 Task: Look for space in Bata, Equatorial Guinea from 5th June, 2023 to 16th June, 2023 for 2 adults in price range Rs.7000 to Rs.15000. Place can be entire place with 1  bedroom having 1 bed and 1 bathroom. Property type can be house, flat, guest house, hotel. Amenities needed are: washing machine. Booking option can be shelf check-in. Required host language is English.
Action: Mouse moved to (427, 49)
Screenshot: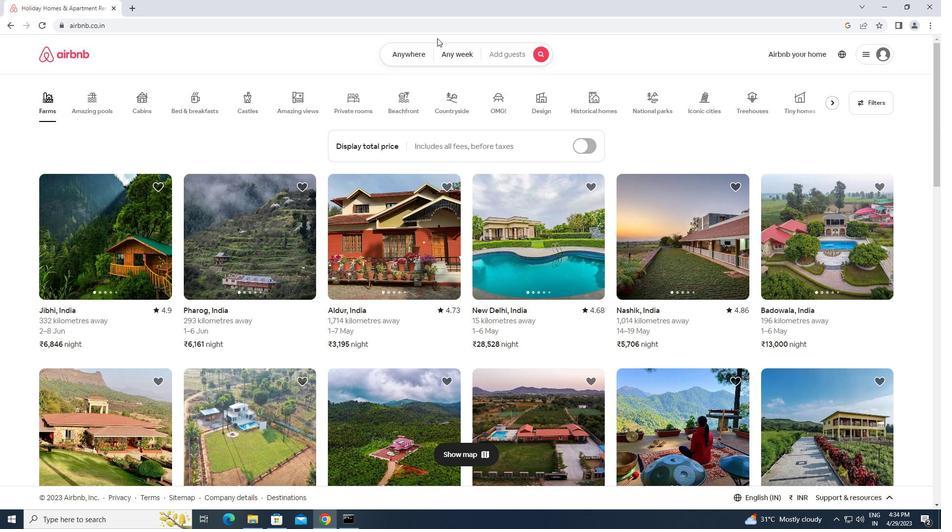 
Action: Mouse pressed left at (427, 49)
Screenshot: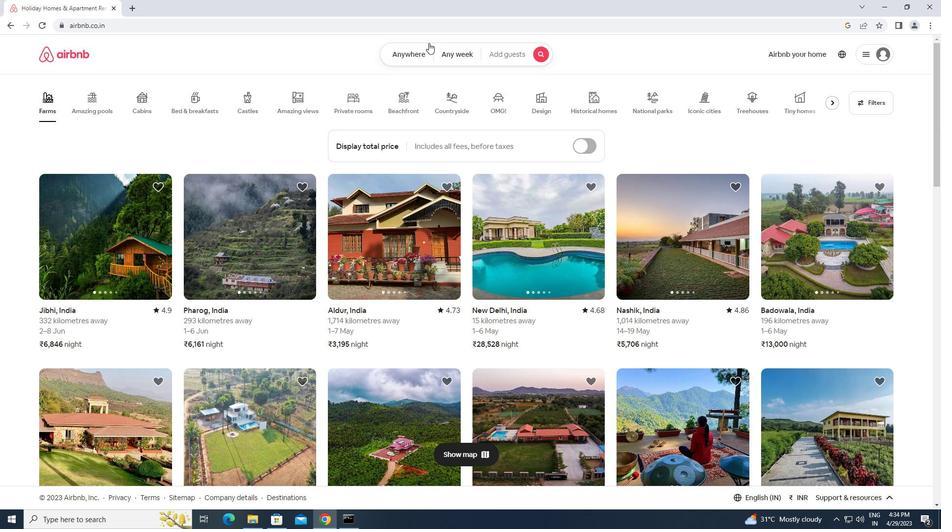 
Action: Mouse moved to (349, 91)
Screenshot: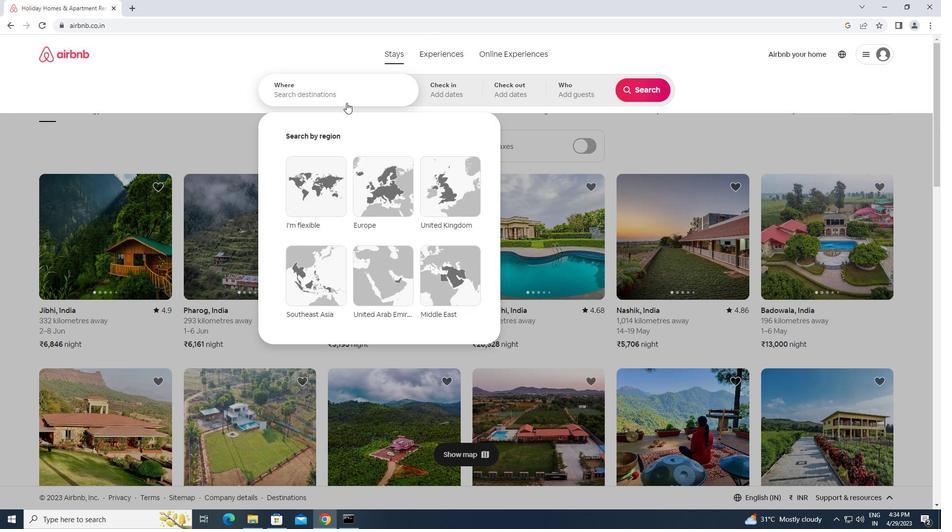 
Action: Mouse pressed left at (349, 91)
Screenshot: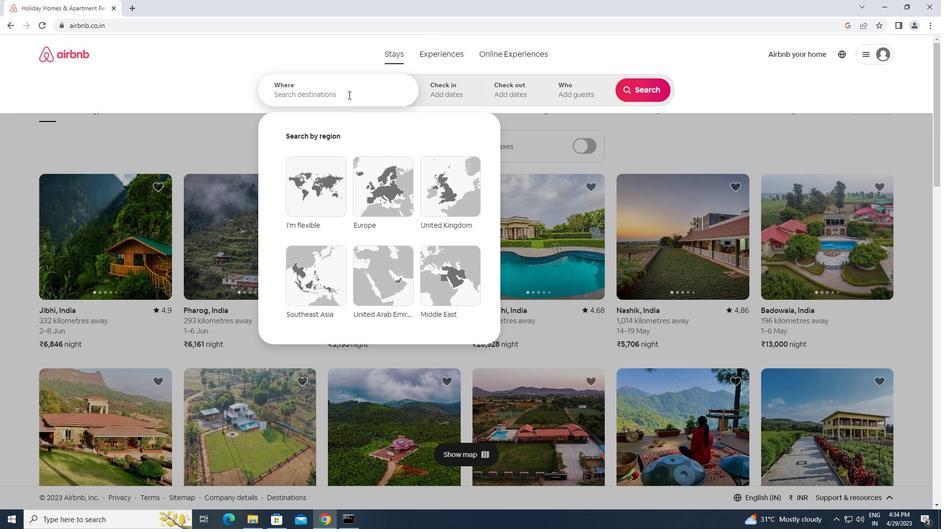 
Action: Key pressed b<Key.caps_lock>t<Key.backspace>ata,<Key.space><Key.caps_lock>e<Key.caps_lock>quatorial<Key.space><Key.caps_lock>g<Key.caps_lock>uinea<Key.enter>
Screenshot: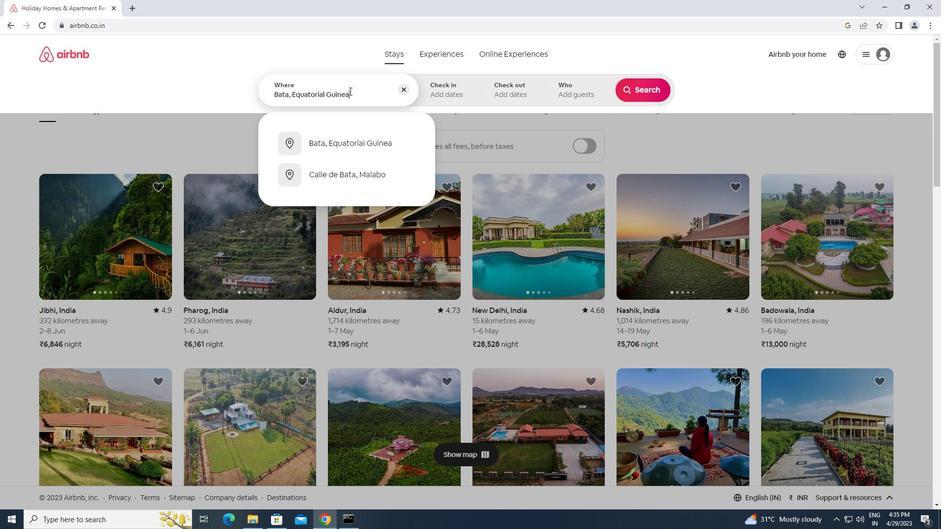 
Action: Mouse moved to (645, 165)
Screenshot: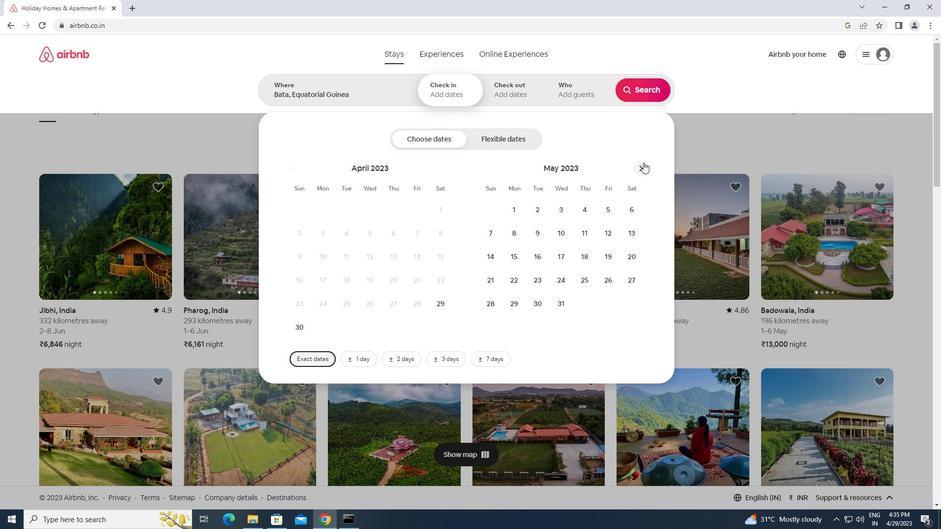 
Action: Mouse pressed left at (645, 165)
Screenshot: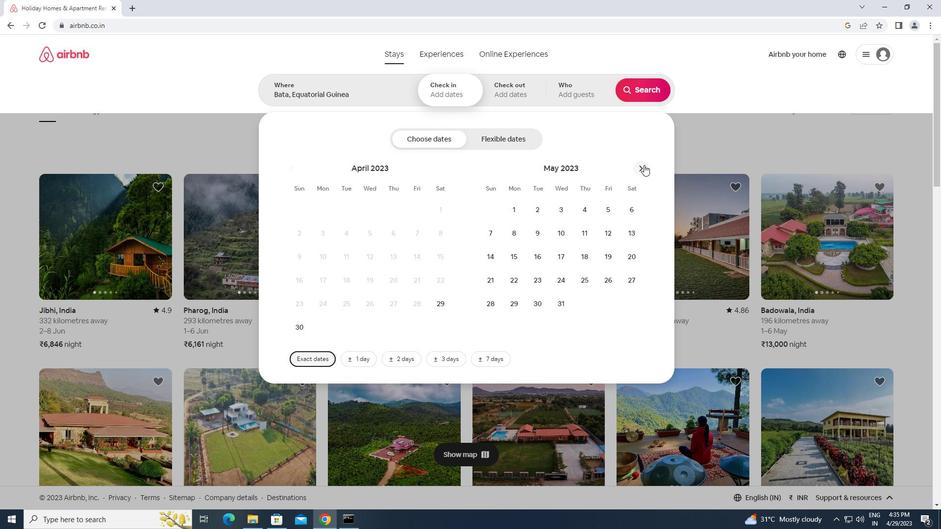 
Action: Mouse moved to (511, 235)
Screenshot: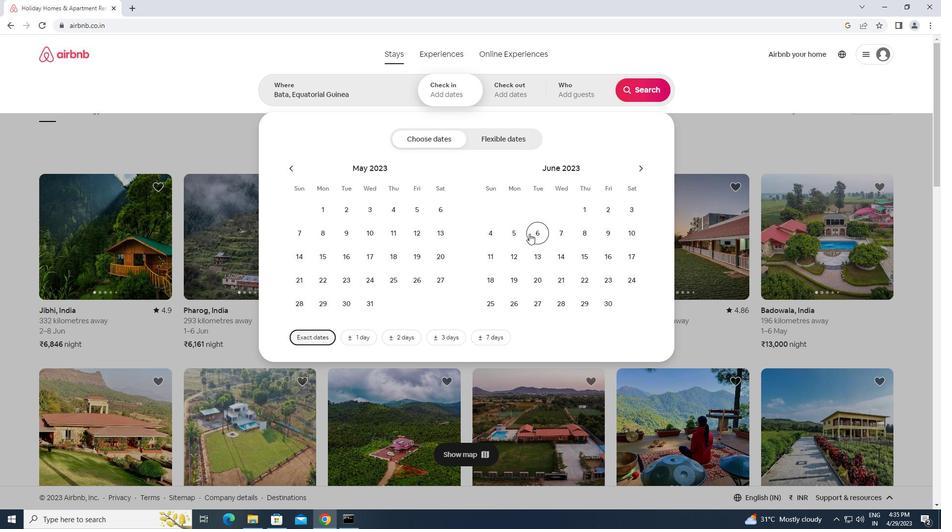 
Action: Mouse pressed left at (511, 235)
Screenshot: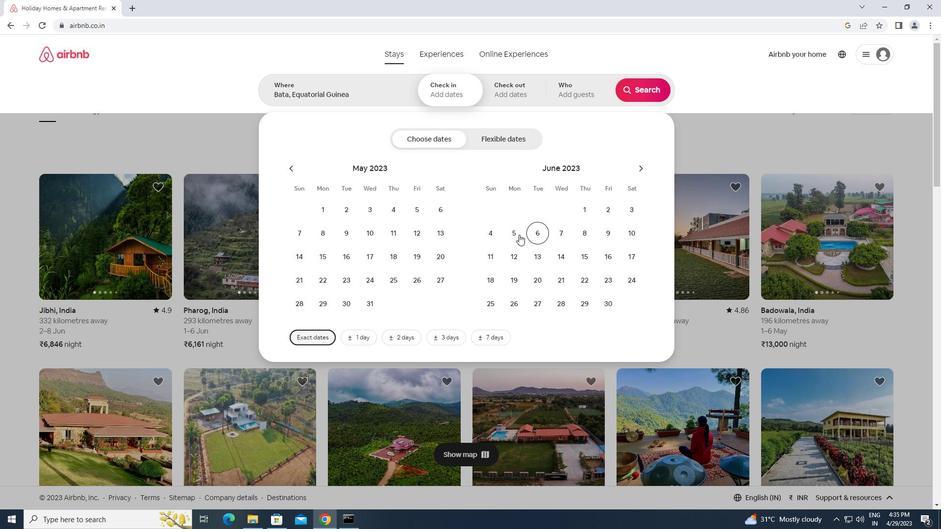 
Action: Mouse moved to (607, 259)
Screenshot: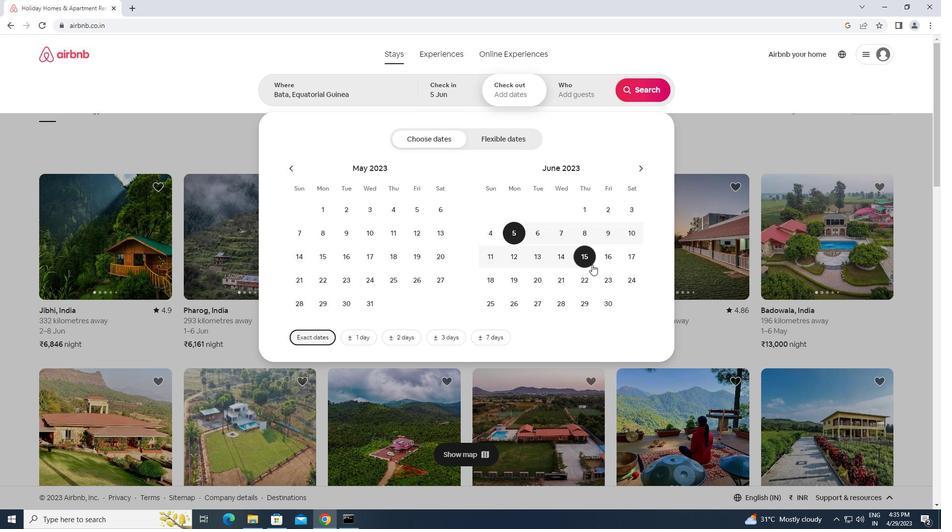 
Action: Mouse pressed left at (607, 259)
Screenshot: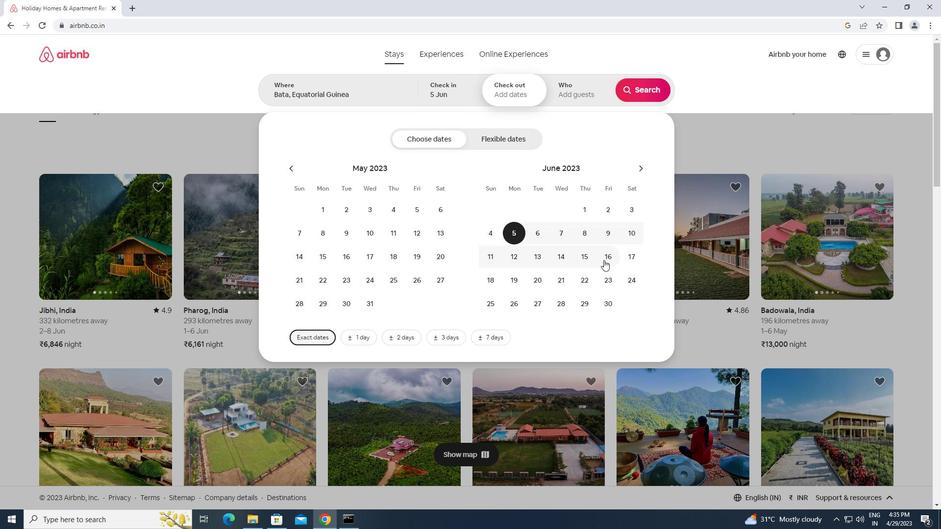 
Action: Mouse moved to (570, 95)
Screenshot: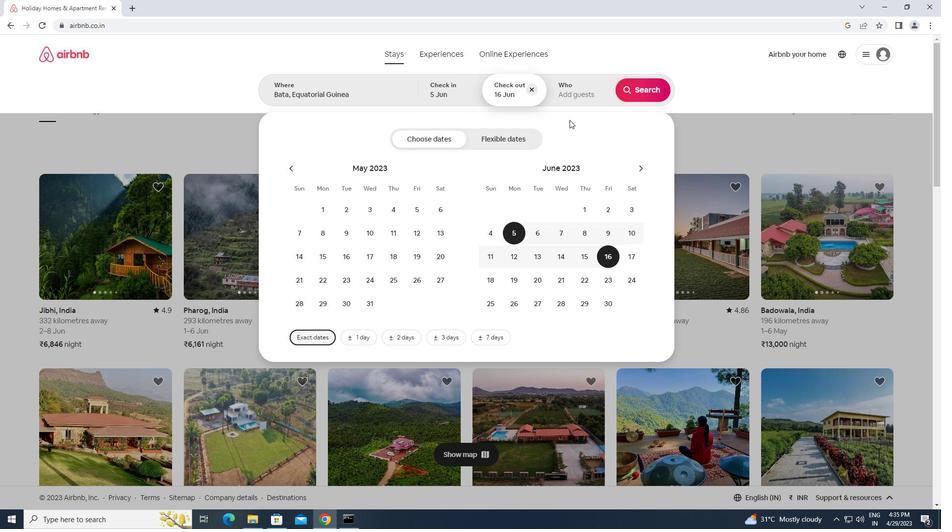 
Action: Mouse pressed left at (570, 95)
Screenshot: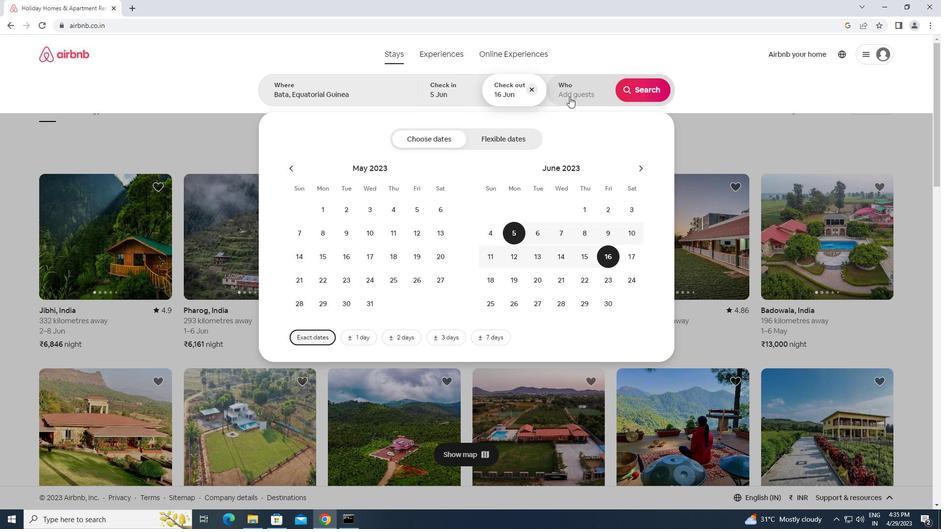 
Action: Mouse moved to (646, 142)
Screenshot: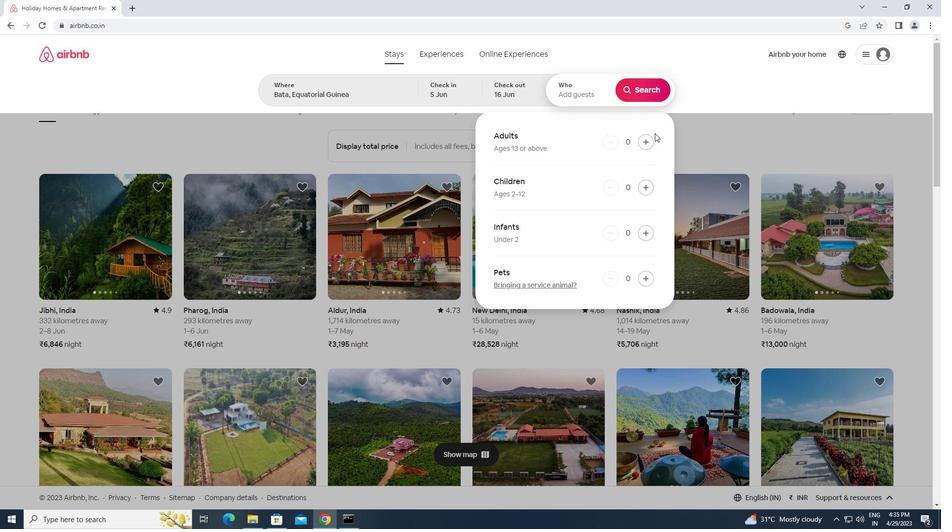 
Action: Mouse pressed left at (646, 142)
Screenshot: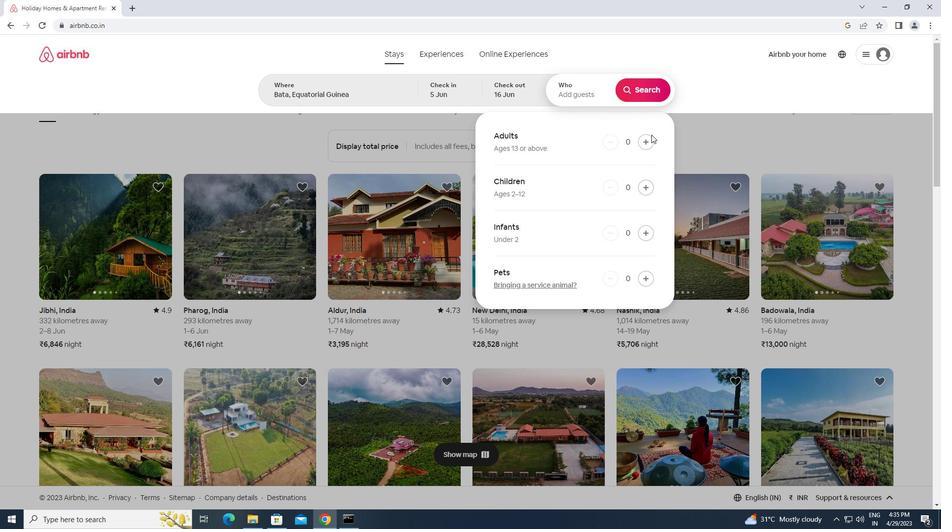 
Action: Mouse moved to (646, 142)
Screenshot: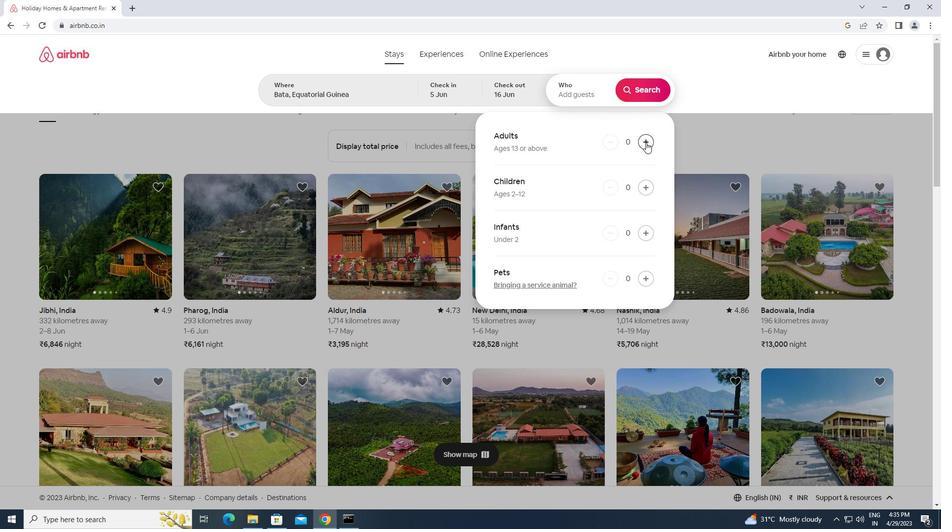 
Action: Mouse pressed left at (646, 142)
Screenshot: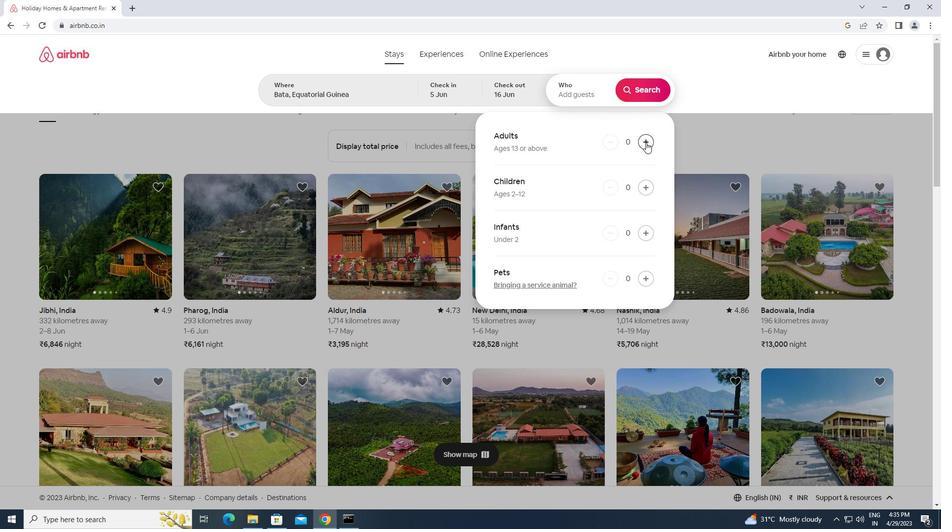 
Action: Mouse moved to (638, 78)
Screenshot: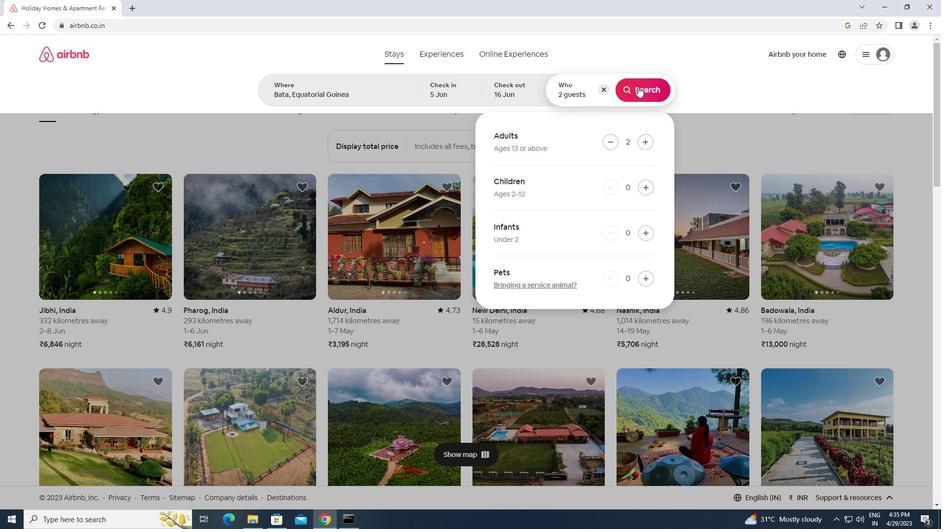 
Action: Mouse pressed left at (638, 78)
Screenshot: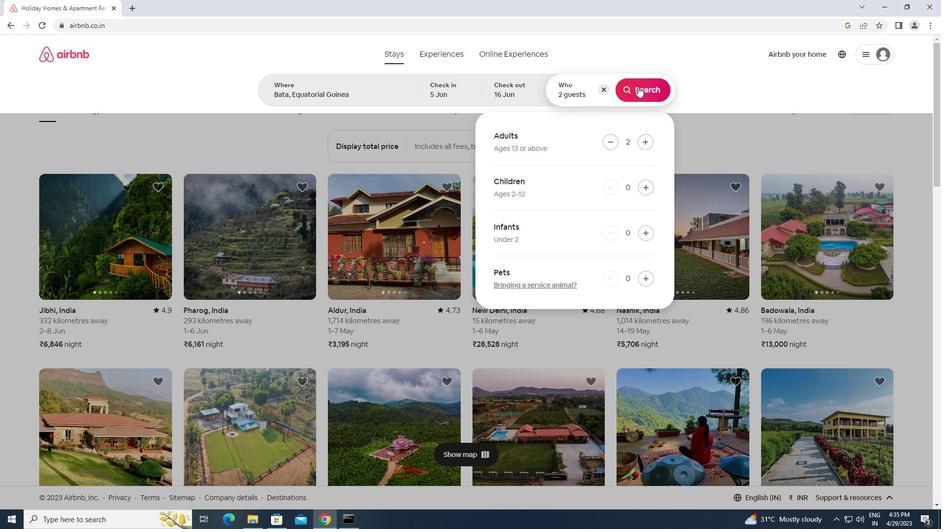 
Action: Mouse moved to (884, 94)
Screenshot: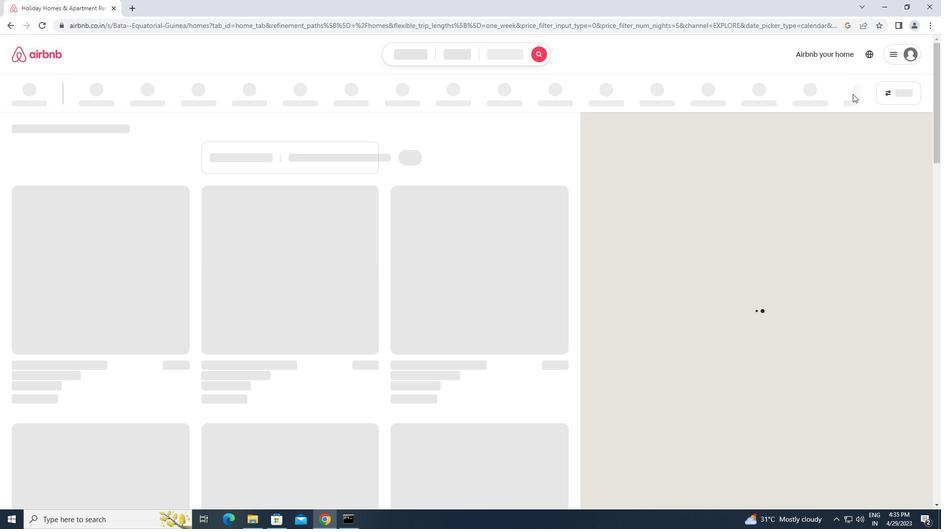 
Action: Mouse pressed left at (884, 94)
Screenshot: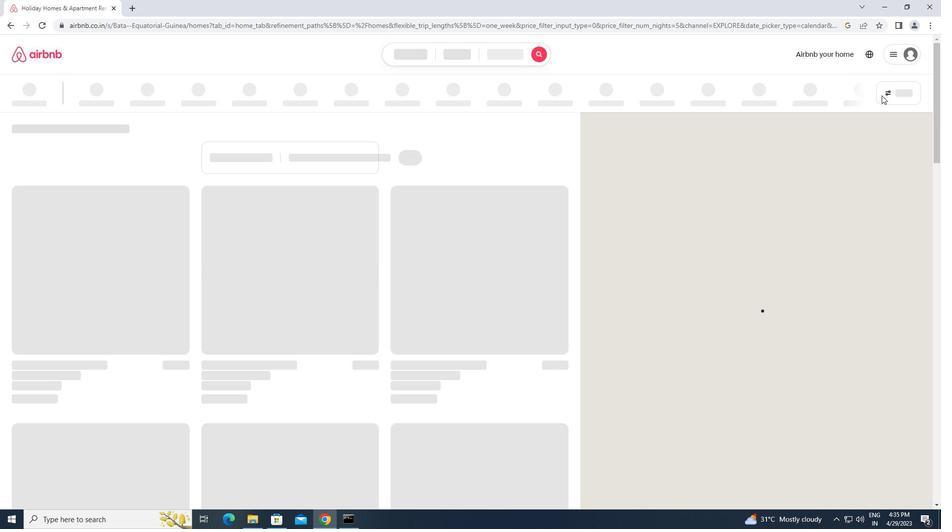 
Action: Mouse moved to (342, 218)
Screenshot: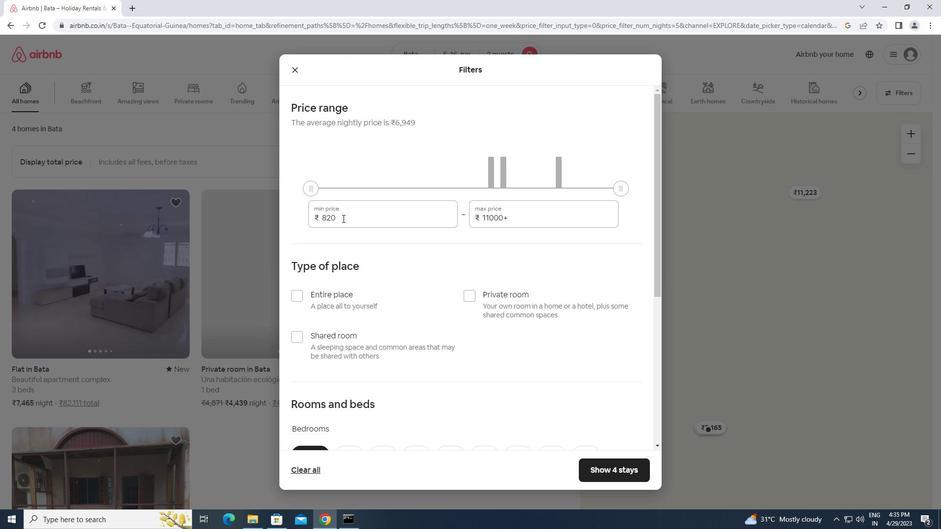 
Action: Mouse pressed left at (342, 218)
Screenshot: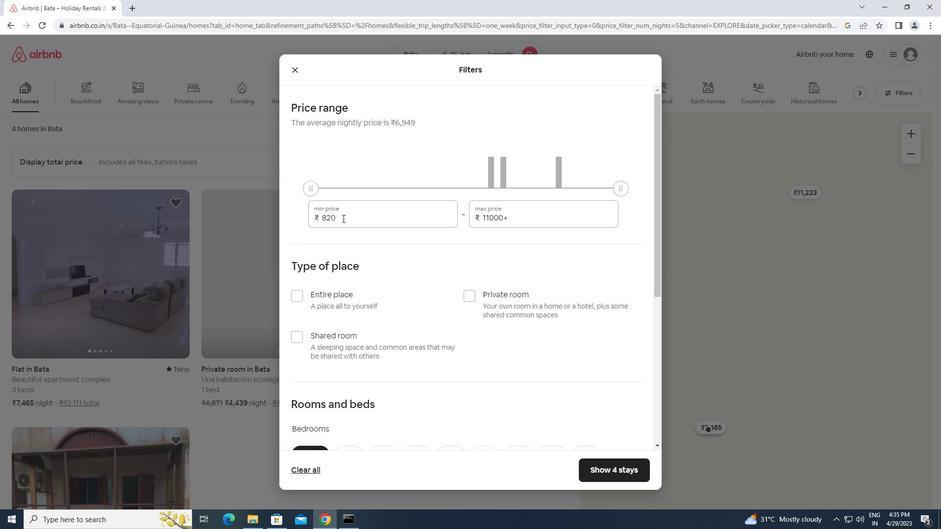 
Action: Mouse moved to (298, 220)
Screenshot: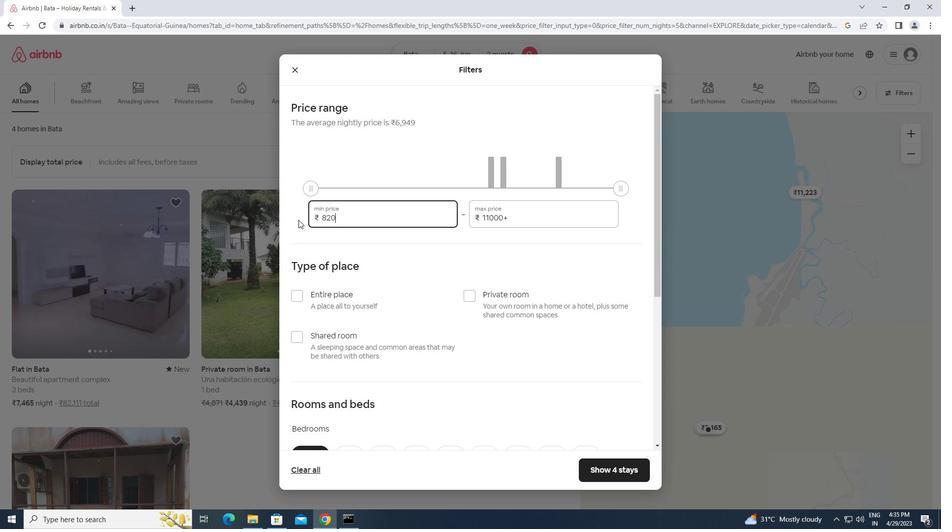 
Action: Key pressed 7000<Key.tab><Key.backspace><Key.backspace><Key.backspace><Key.backspace><Key.backspace><Key.backspace><Key.backspace><Key.backspace><Key.backspace><Key.backspace><Key.backspace><Key.backspace><Key.backspace><Key.backspace><Key.backspace><Key.backspace><Key.backspace><Key.backspace><Key.backspace><Key.backspace><Key.backspace><Key.backspace><Key.backspace><Key.backspace><Key.backspace><Key.backspace><Key.backspace>15000
Screenshot: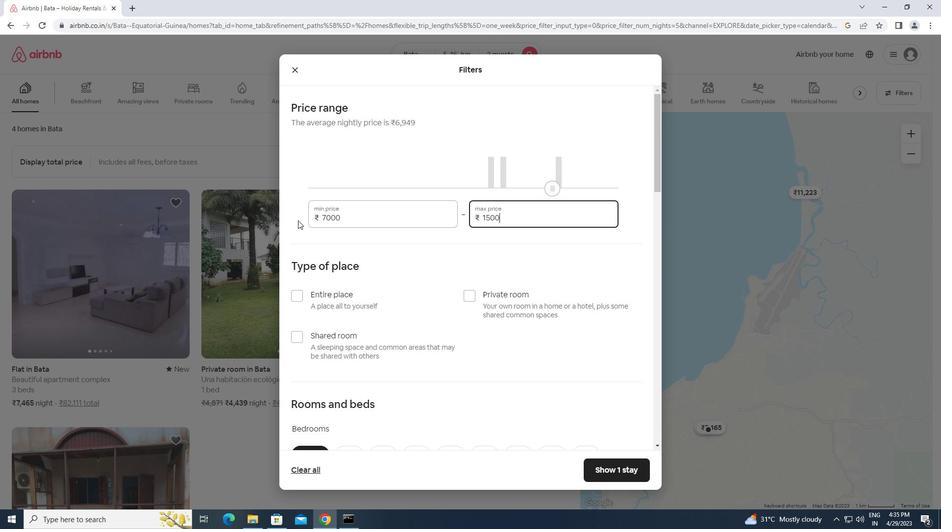 
Action: Mouse moved to (297, 299)
Screenshot: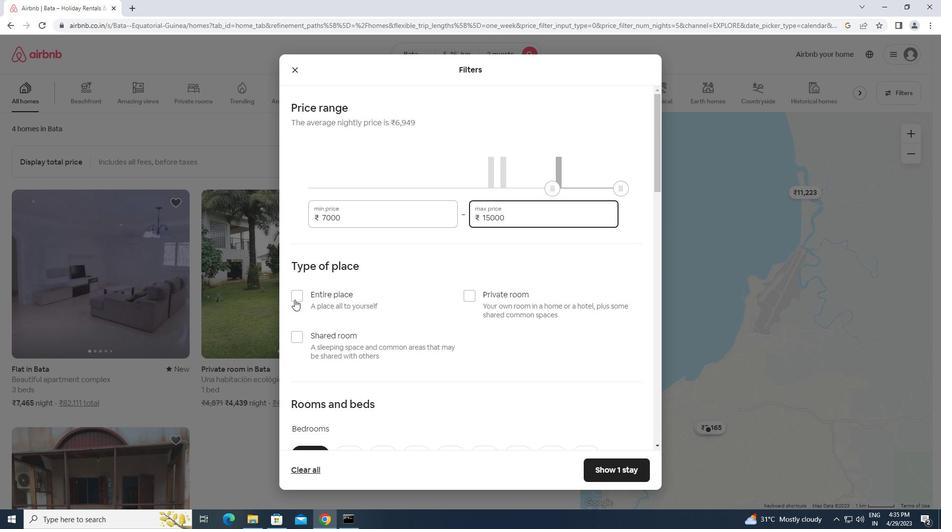 
Action: Mouse pressed left at (297, 299)
Screenshot: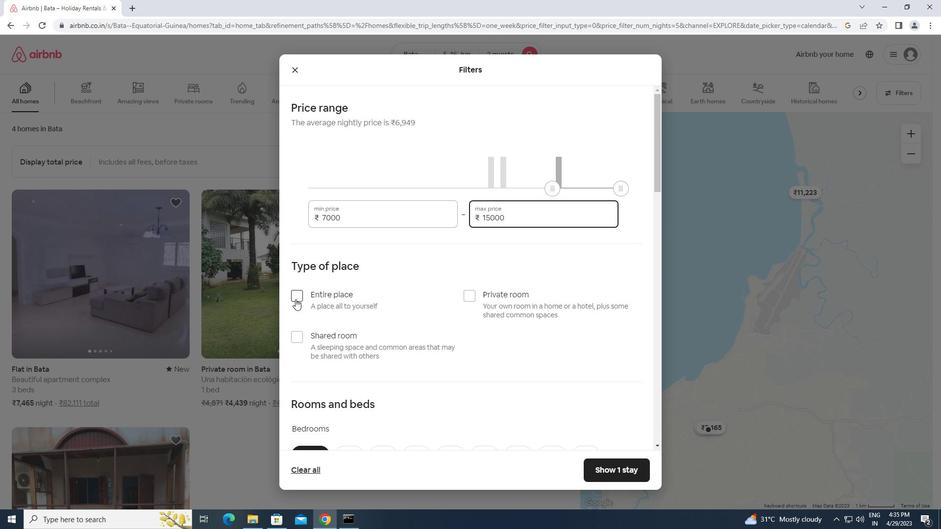 
Action: Mouse moved to (309, 313)
Screenshot: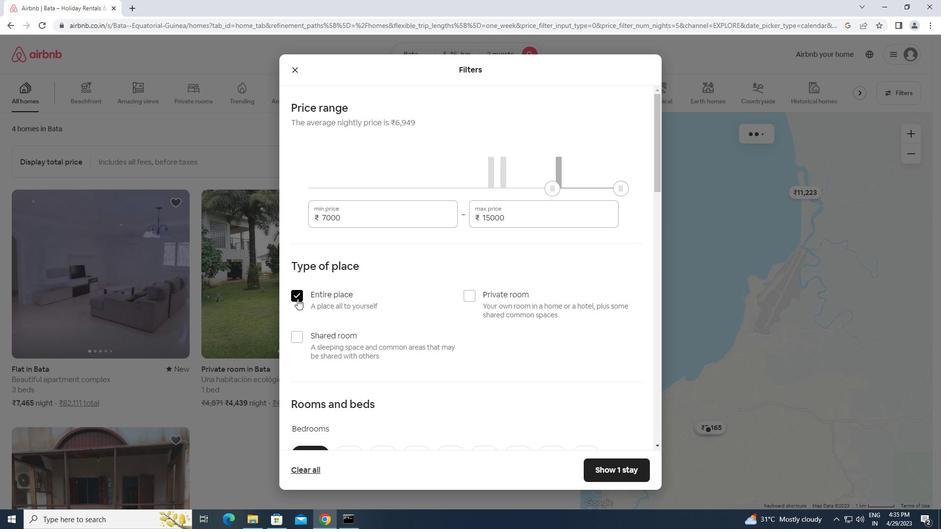 
Action: Mouse scrolled (309, 312) with delta (0, 0)
Screenshot: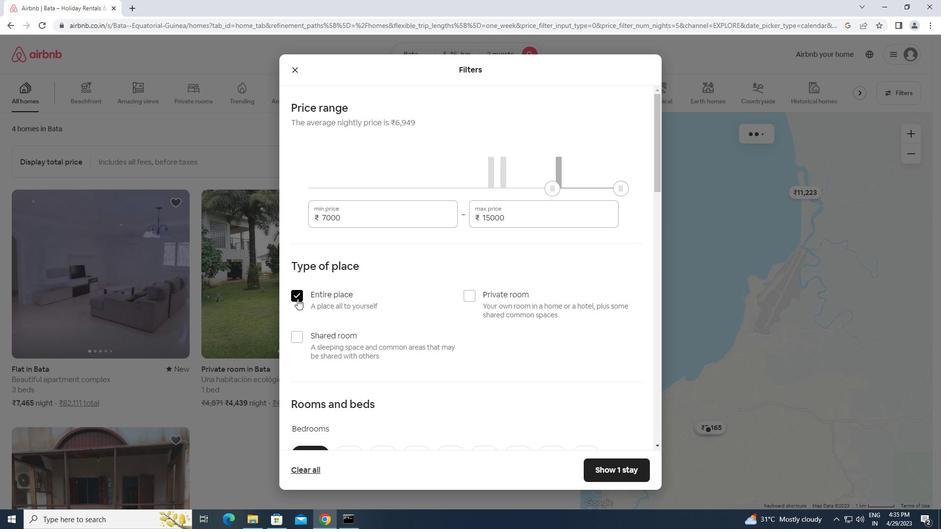 
Action: Mouse moved to (310, 313)
Screenshot: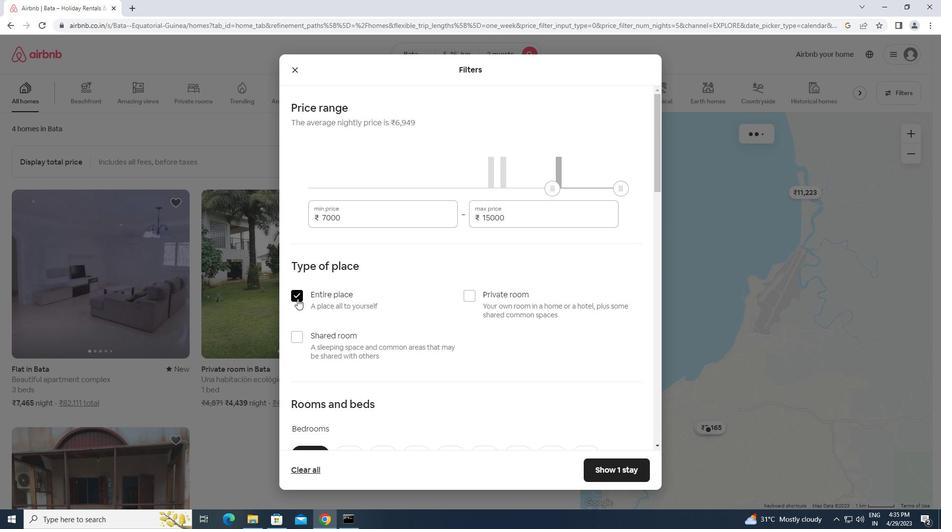 
Action: Mouse scrolled (310, 313) with delta (0, 0)
Screenshot: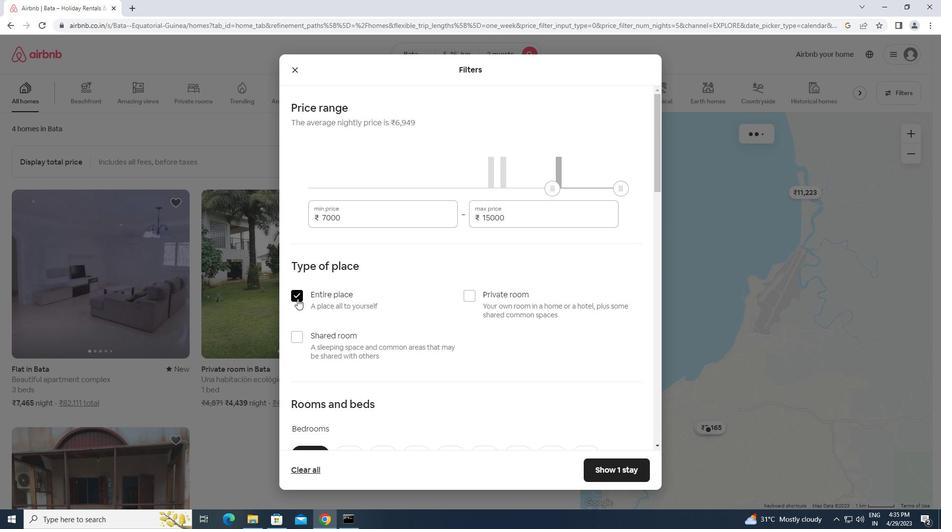 
Action: Mouse scrolled (310, 313) with delta (0, 0)
Screenshot: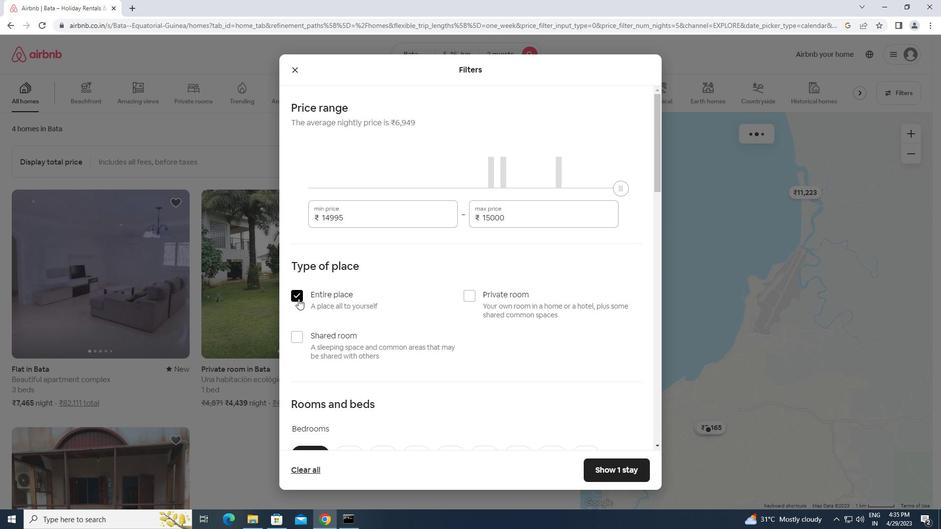 
Action: Mouse scrolled (310, 313) with delta (0, 0)
Screenshot: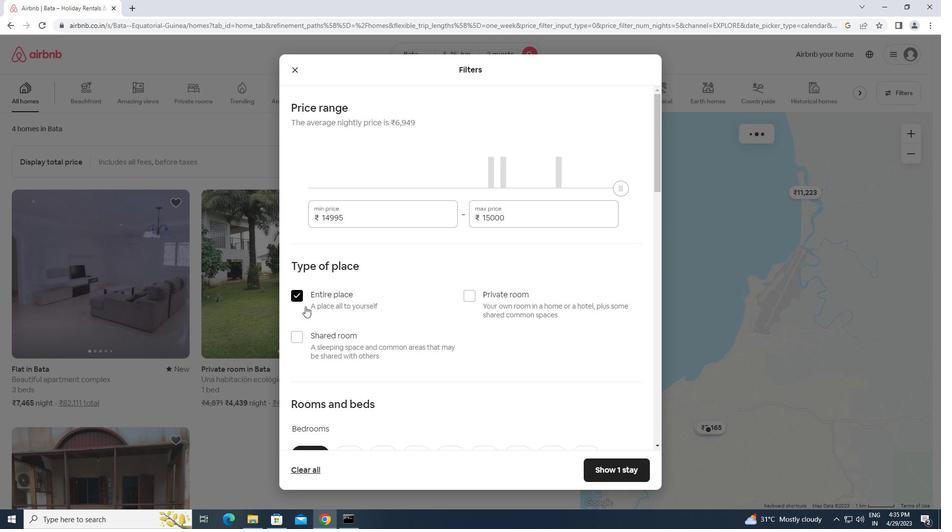 
Action: Mouse moved to (339, 259)
Screenshot: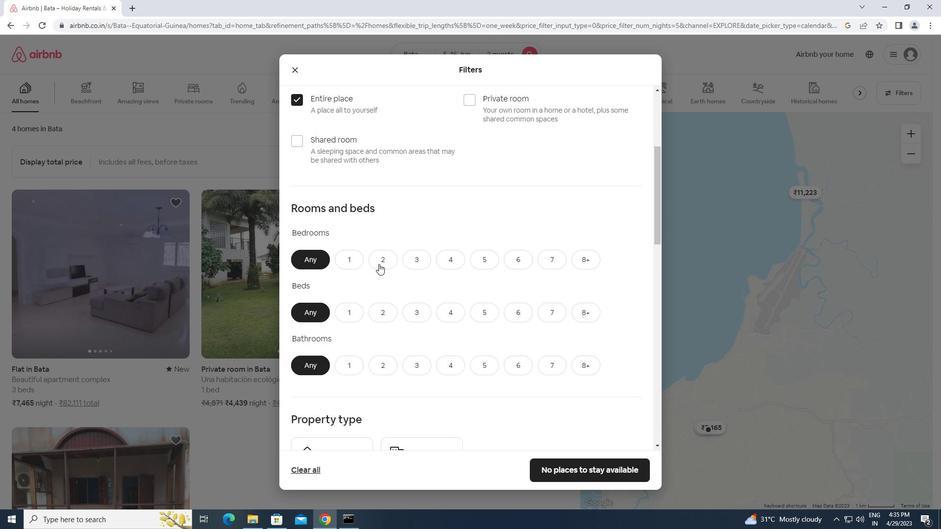 
Action: Mouse pressed left at (339, 259)
Screenshot: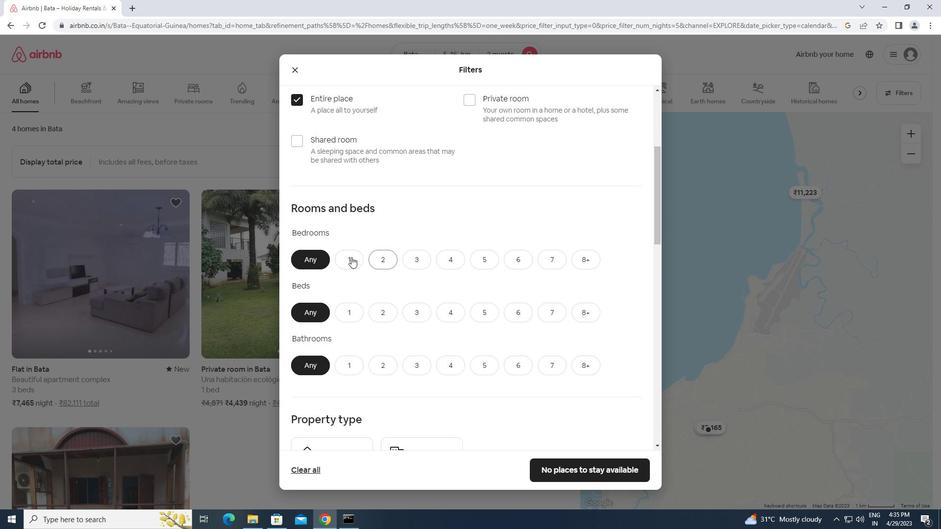 
Action: Mouse moved to (352, 308)
Screenshot: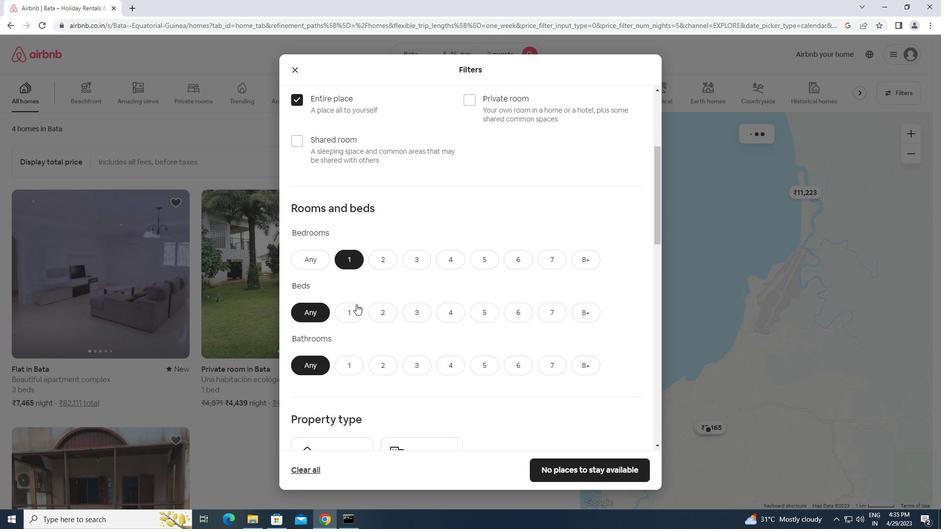 
Action: Mouse pressed left at (352, 308)
Screenshot: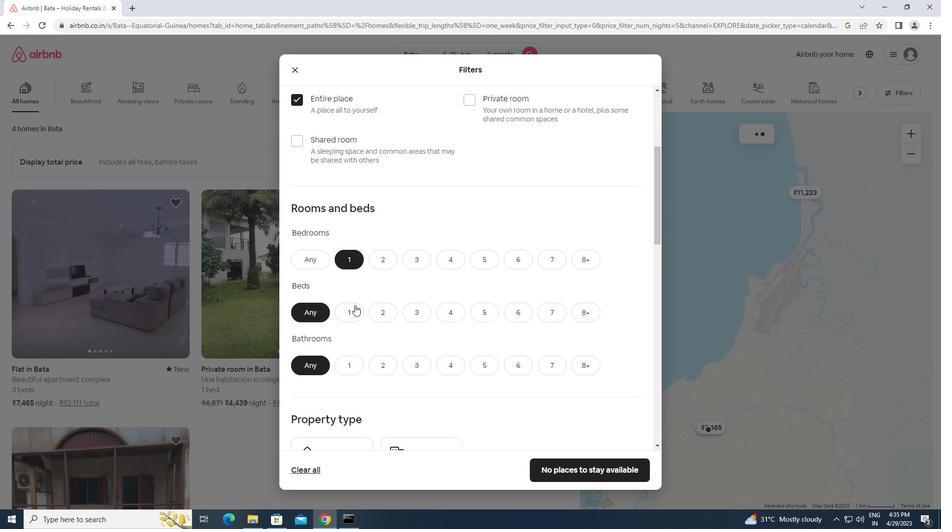 
Action: Mouse moved to (351, 362)
Screenshot: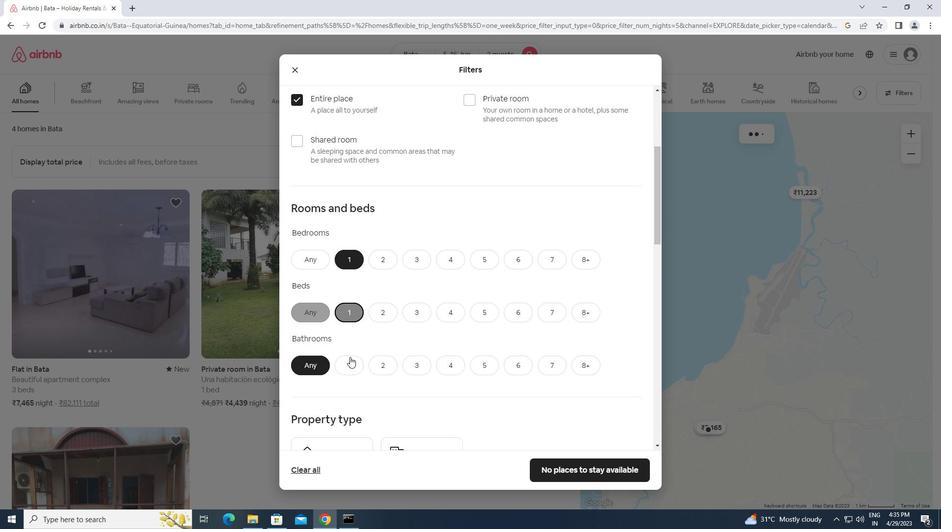 
Action: Mouse pressed left at (351, 362)
Screenshot: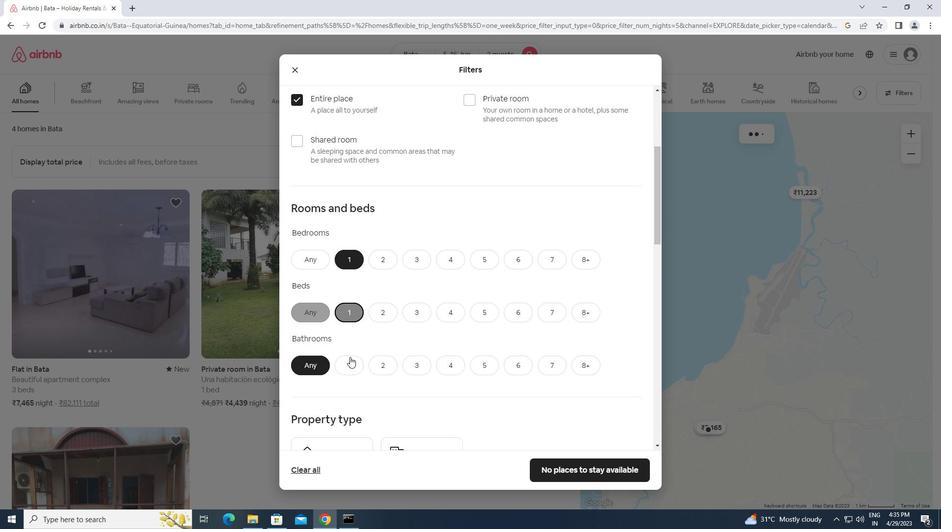 
Action: Mouse moved to (430, 353)
Screenshot: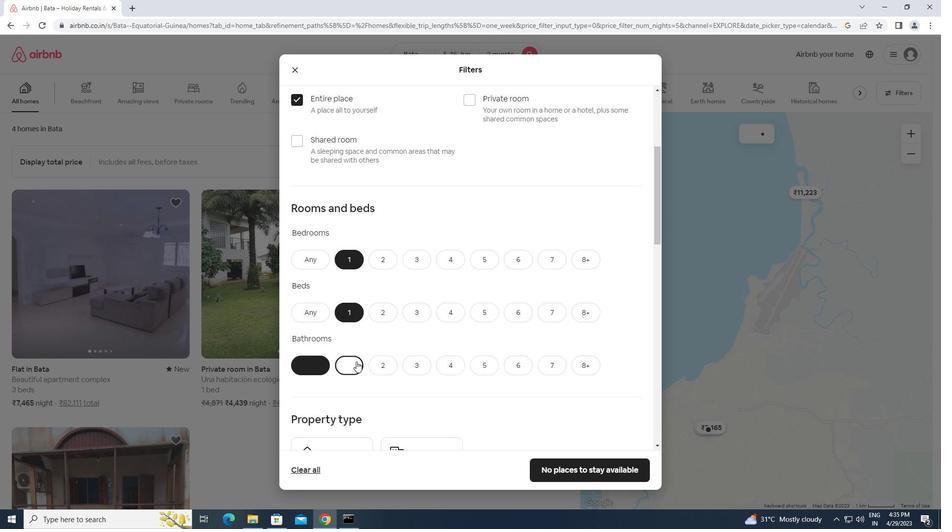 
Action: Mouse scrolled (430, 352) with delta (0, 0)
Screenshot: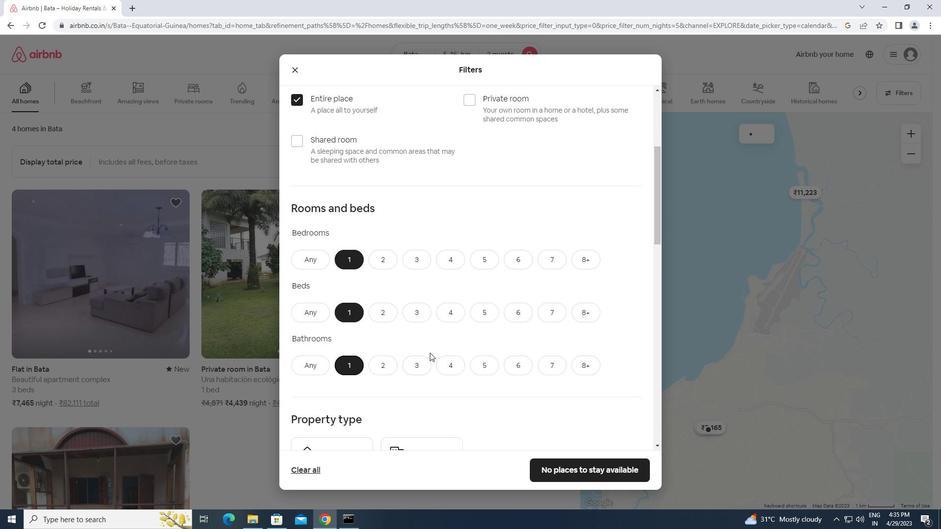 
Action: Mouse scrolled (430, 352) with delta (0, 0)
Screenshot: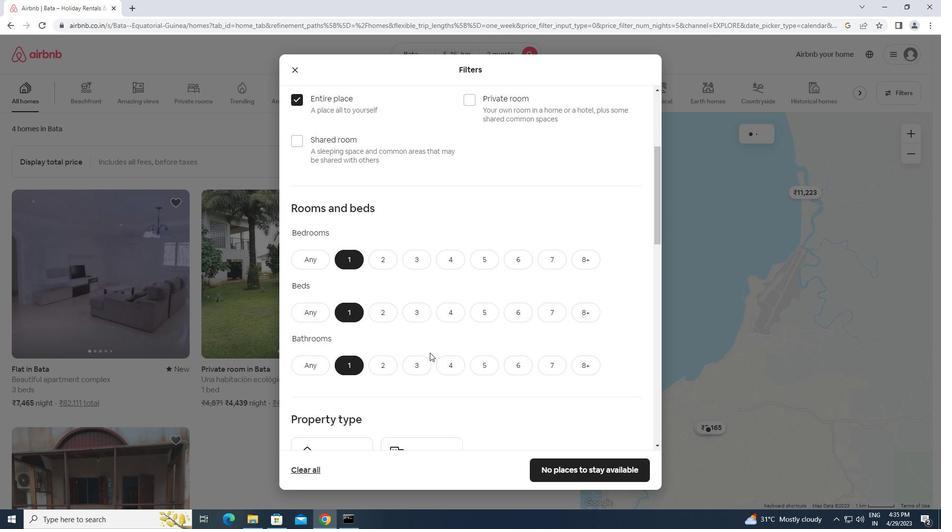 
Action: Mouse moved to (321, 356)
Screenshot: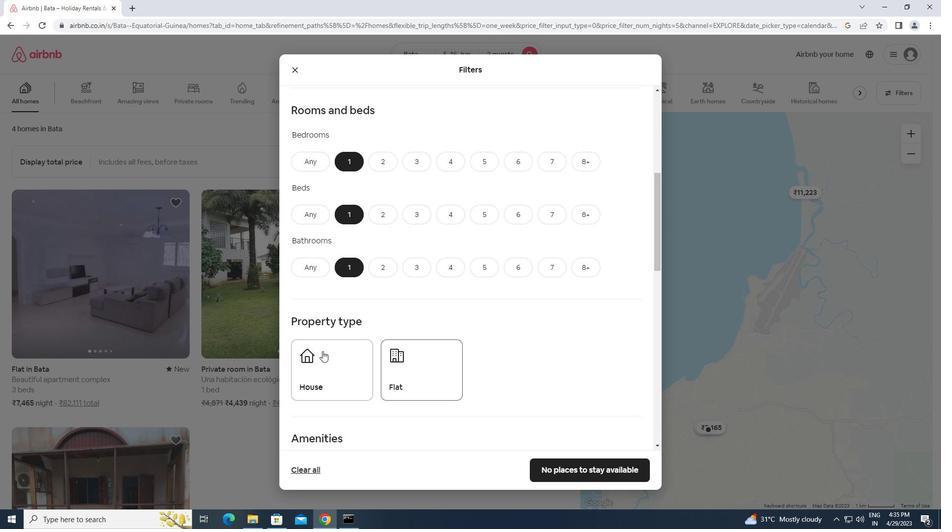 
Action: Mouse pressed left at (321, 356)
Screenshot: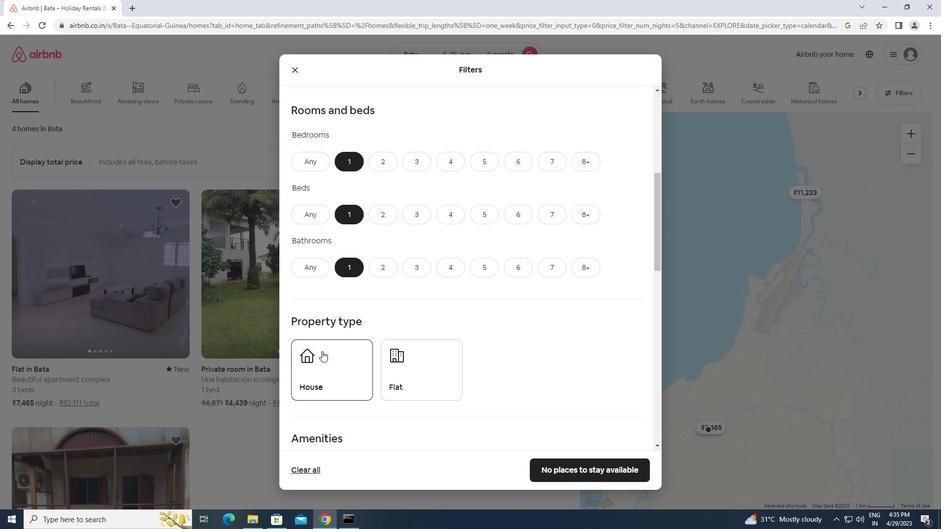 
Action: Mouse moved to (425, 366)
Screenshot: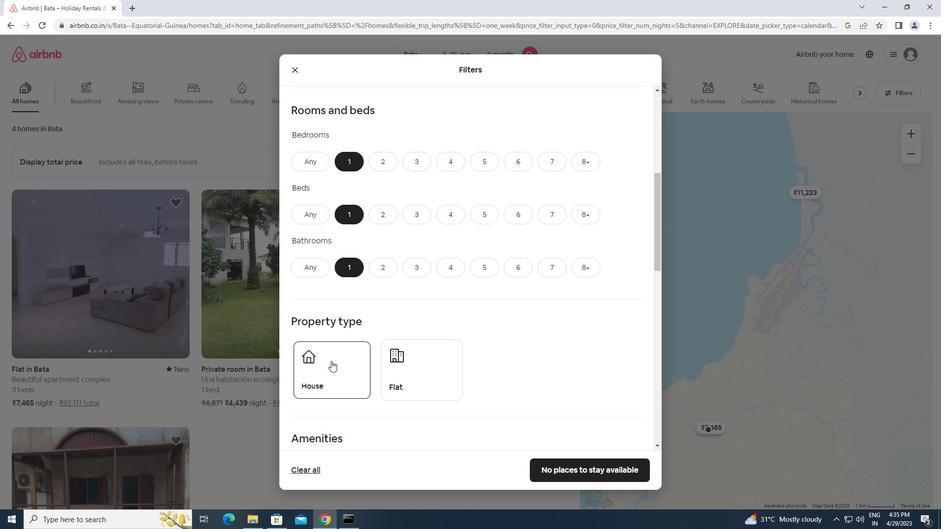 
Action: Mouse pressed left at (425, 366)
Screenshot: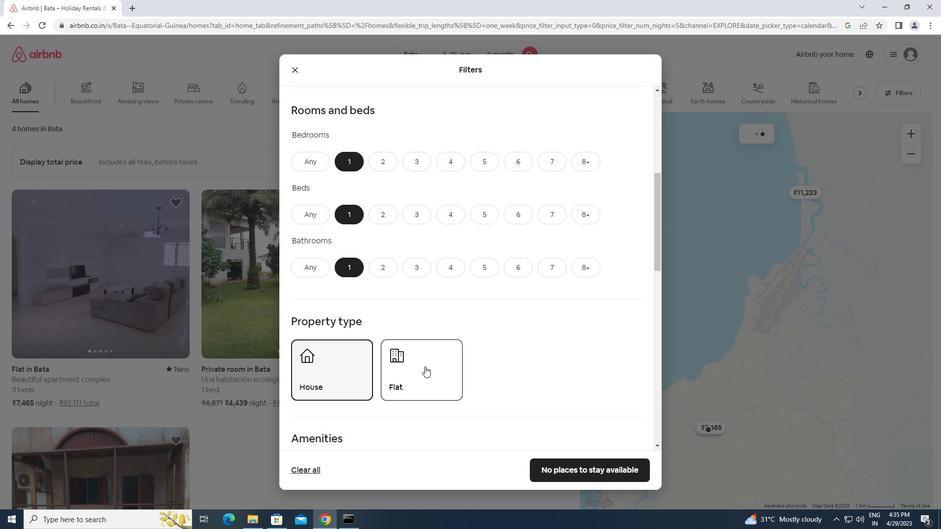 
Action: Mouse scrolled (425, 366) with delta (0, 0)
Screenshot: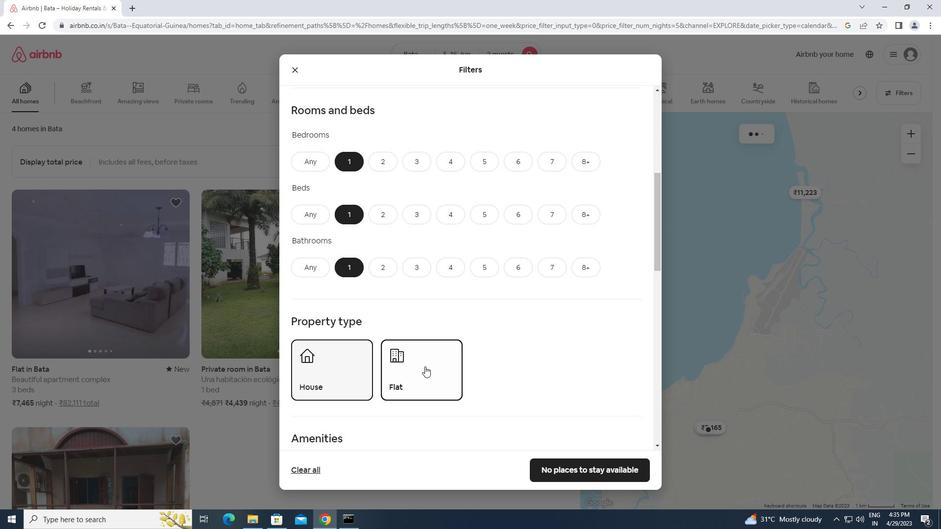 
Action: Mouse scrolled (425, 366) with delta (0, 0)
Screenshot: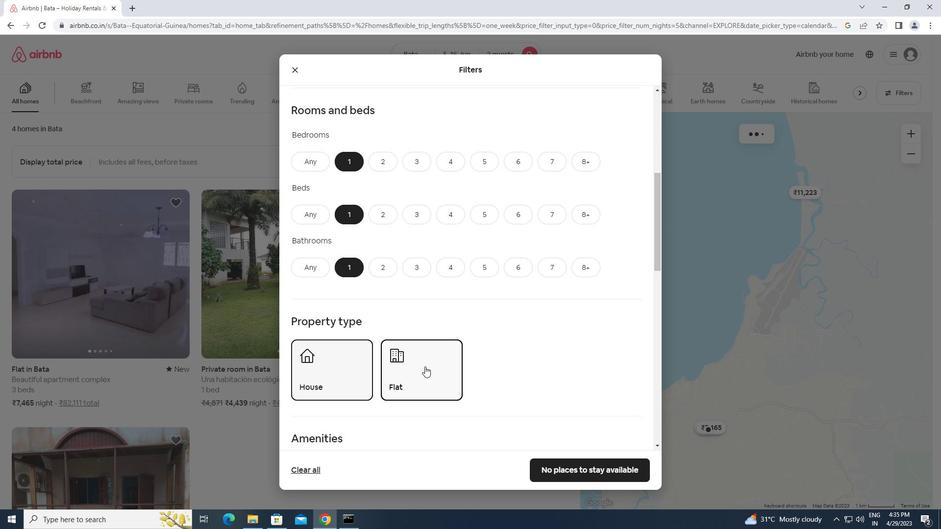 
Action: Mouse scrolled (425, 366) with delta (0, 0)
Screenshot: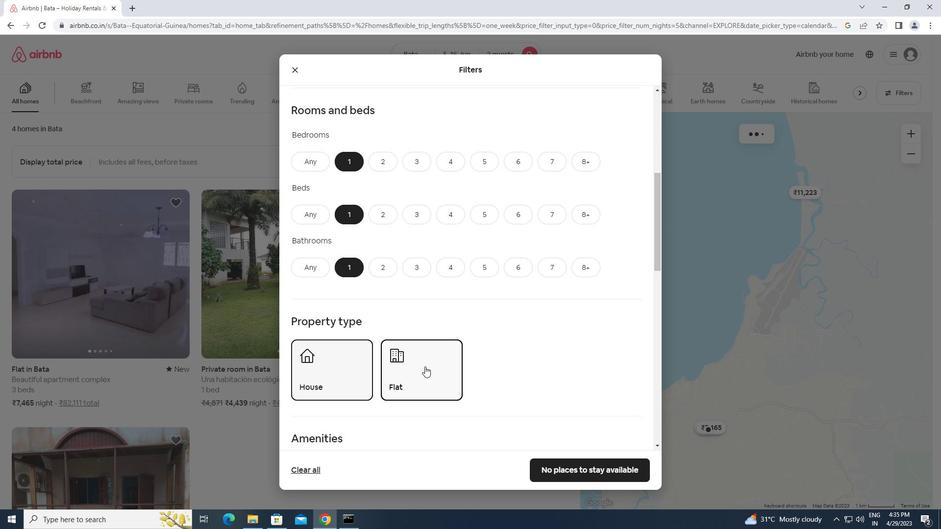 
Action: Mouse scrolled (425, 366) with delta (0, 0)
Screenshot: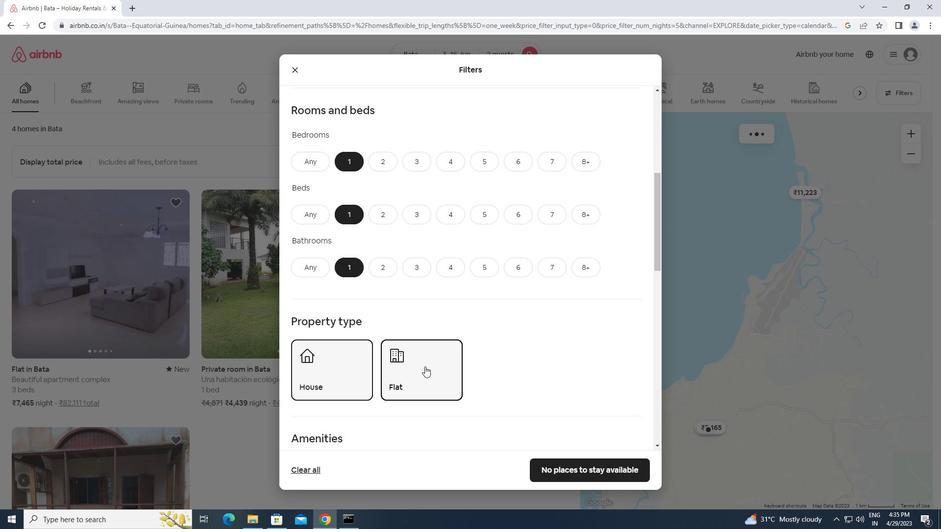 
Action: Mouse scrolled (425, 366) with delta (0, 0)
Screenshot: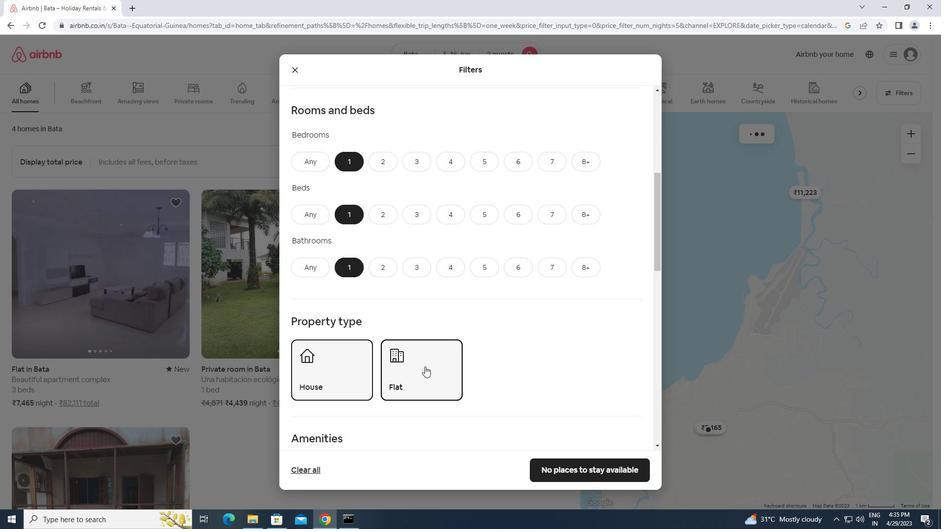
Action: Mouse moved to (303, 262)
Screenshot: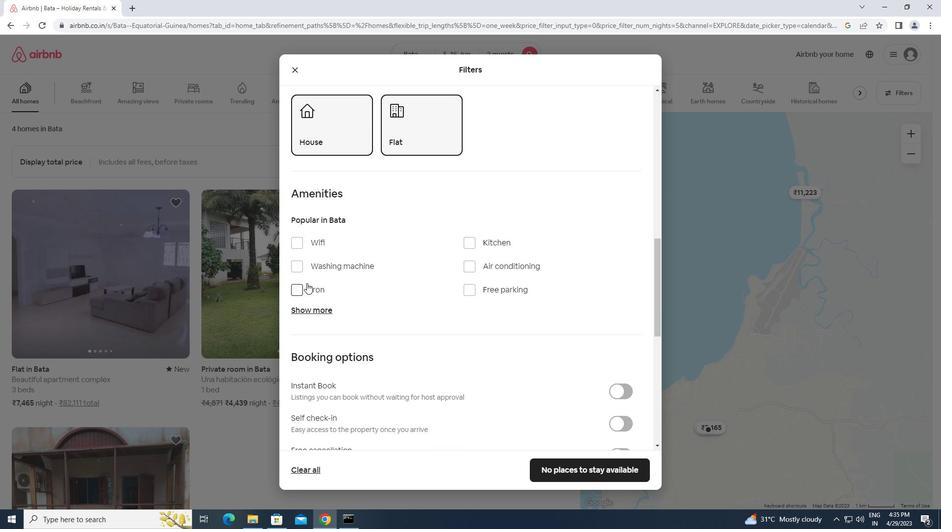 
Action: Mouse pressed left at (303, 262)
Screenshot: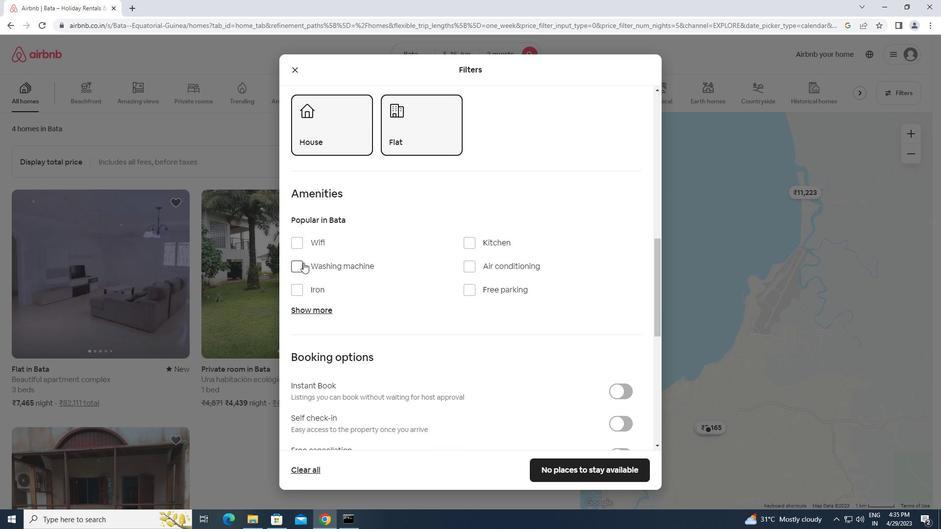 
Action: Mouse moved to (455, 319)
Screenshot: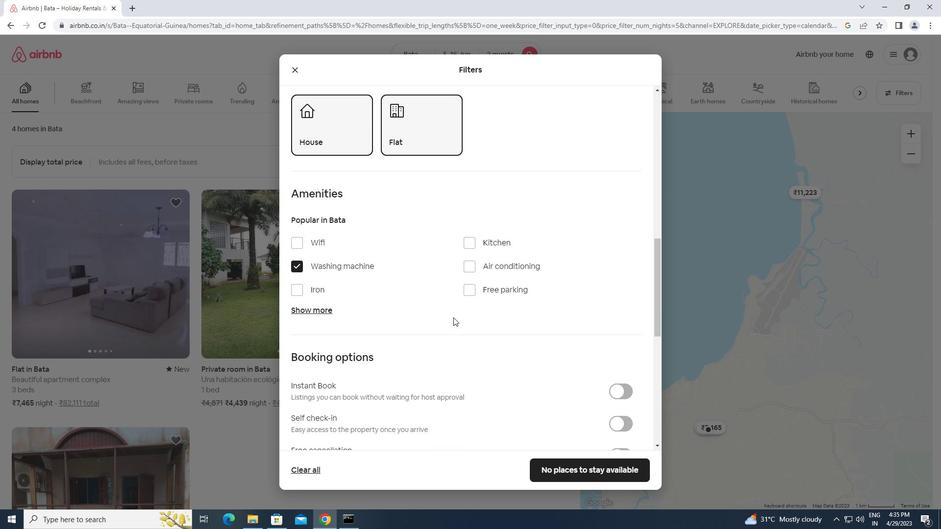 
Action: Mouse scrolled (455, 319) with delta (0, 0)
Screenshot: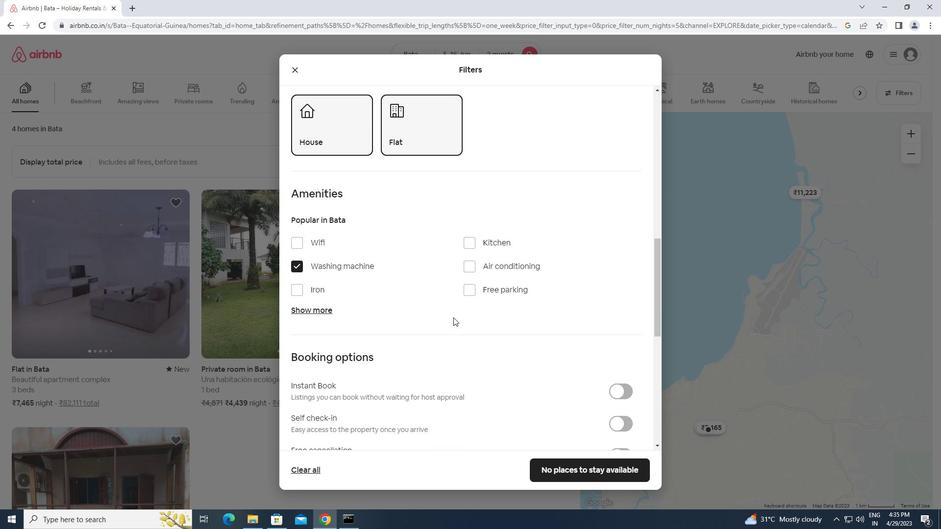 
Action: Mouse scrolled (455, 319) with delta (0, 0)
Screenshot: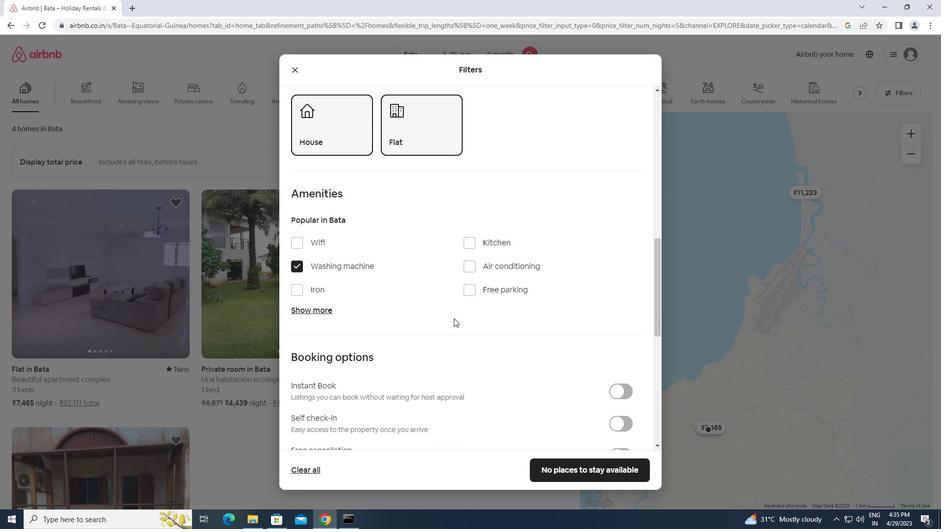
Action: Mouse scrolled (455, 319) with delta (0, 0)
Screenshot: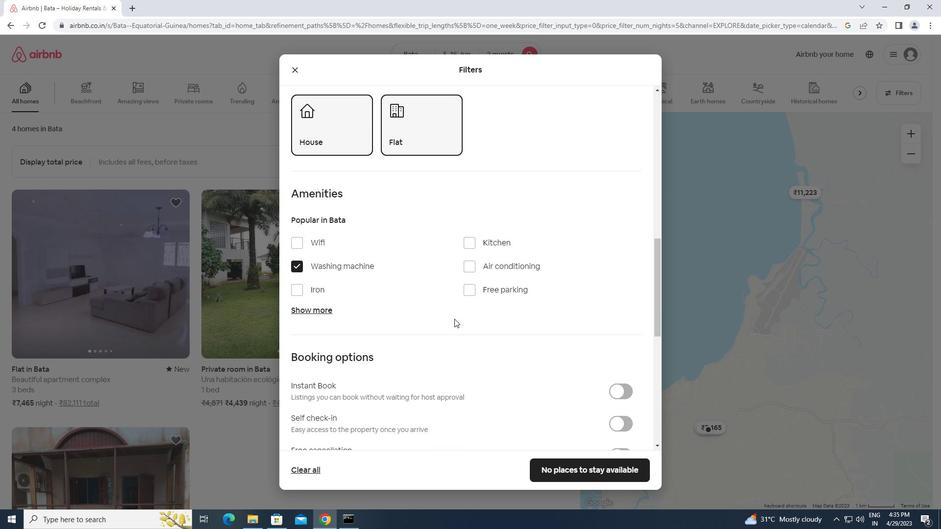 
Action: Mouse scrolled (455, 319) with delta (0, 0)
Screenshot: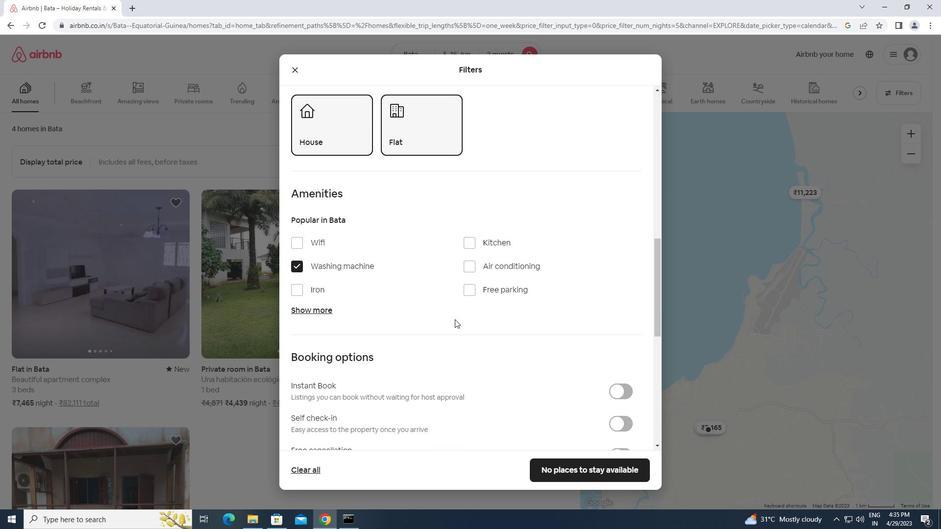 
Action: Mouse moved to (622, 230)
Screenshot: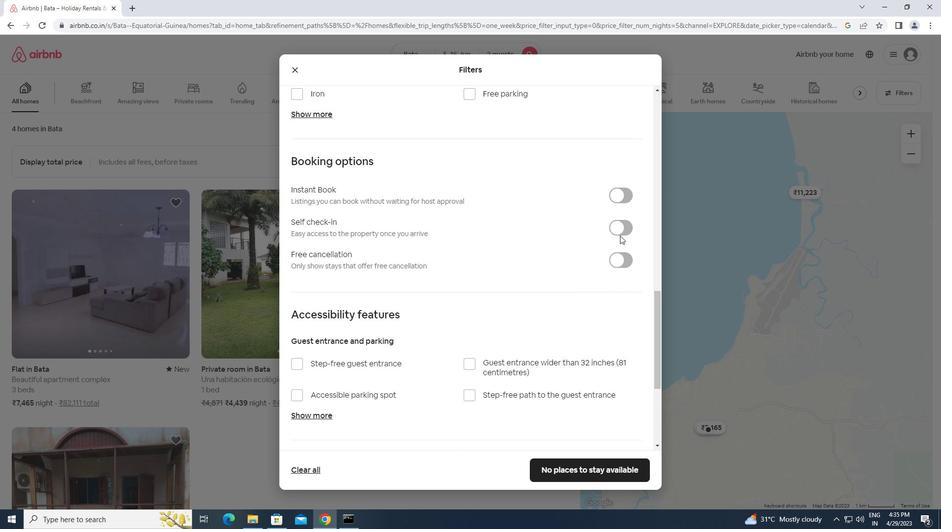 
Action: Mouse pressed left at (622, 230)
Screenshot: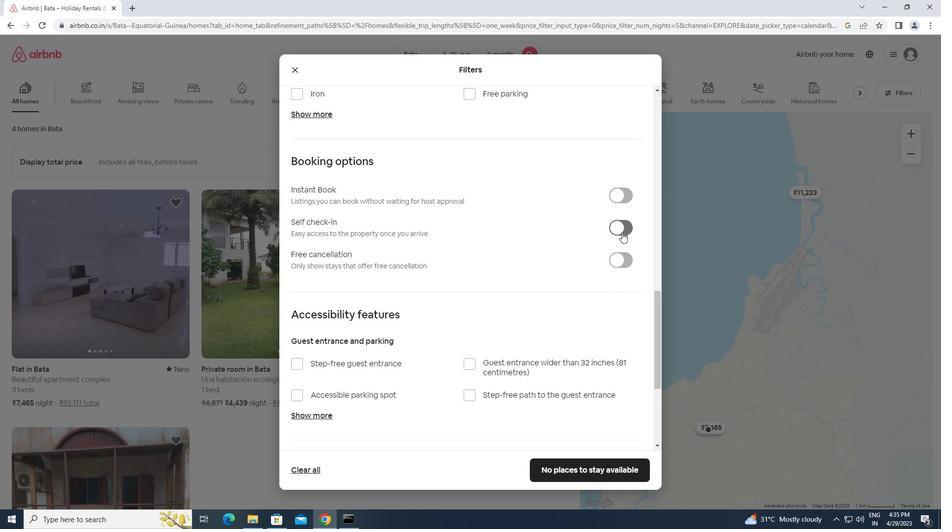 
Action: Mouse moved to (475, 303)
Screenshot: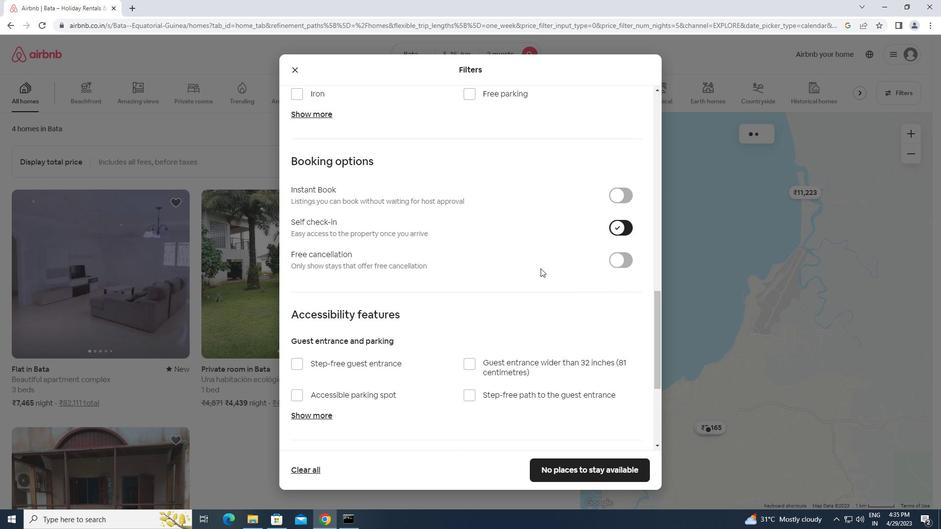 
Action: Mouse scrolled (475, 303) with delta (0, 0)
Screenshot: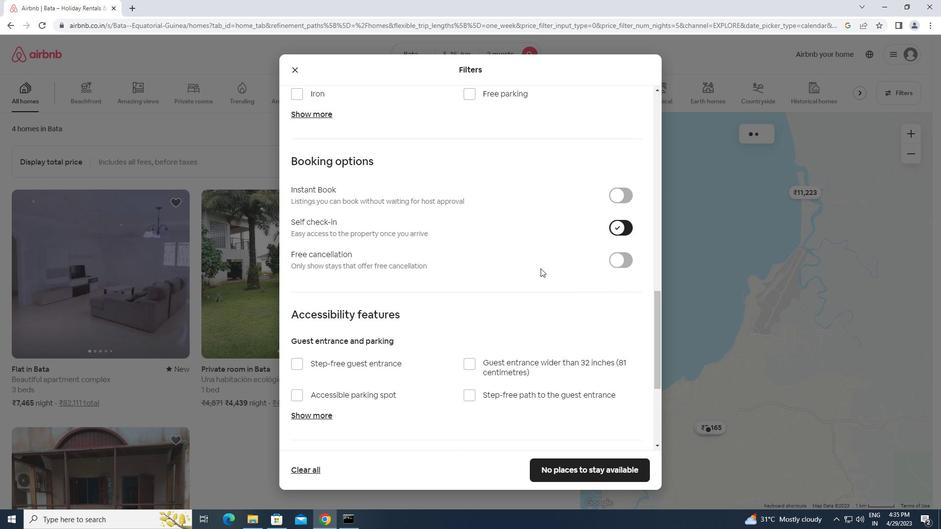 
Action: Mouse scrolled (475, 303) with delta (0, 0)
Screenshot: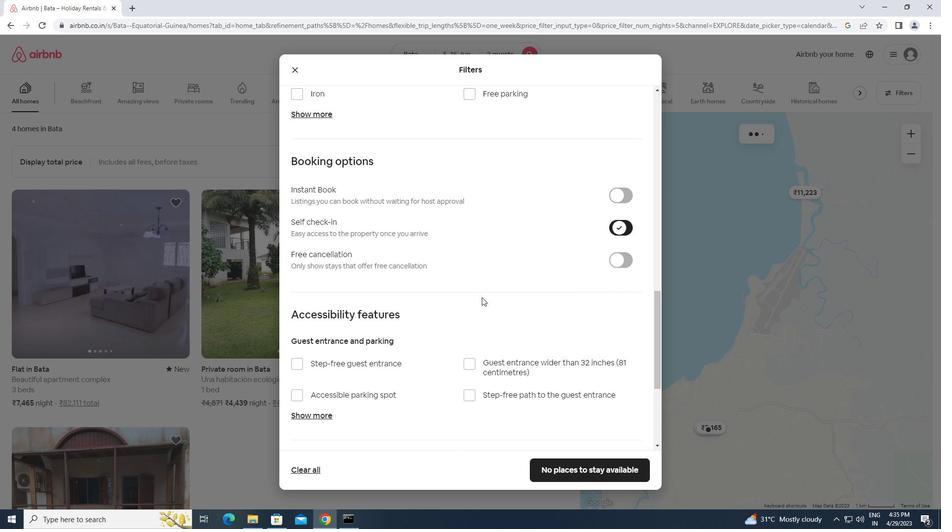 
Action: Mouse scrolled (475, 303) with delta (0, 0)
Screenshot: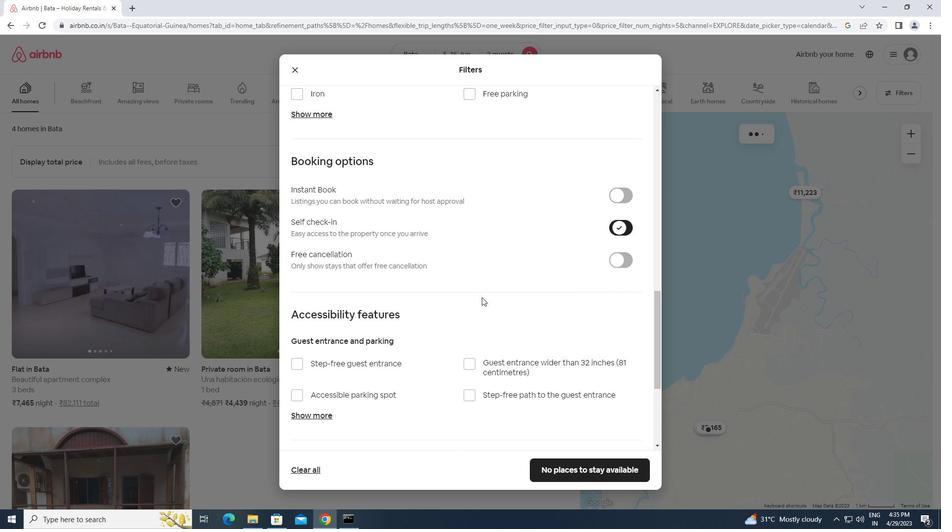 
Action: Mouse scrolled (475, 303) with delta (0, 0)
Screenshot: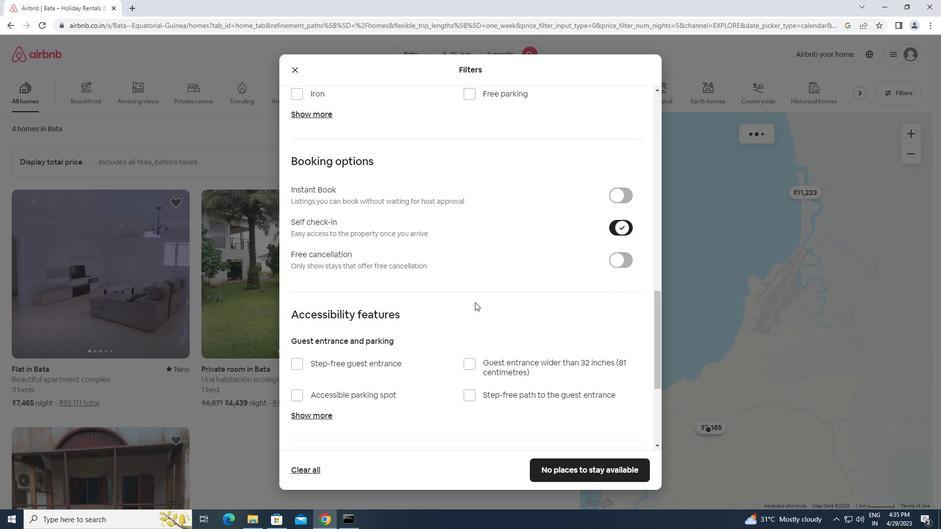 
Action: Mouse scrolled (475, 303) with delta (0, 0)
Screenshot: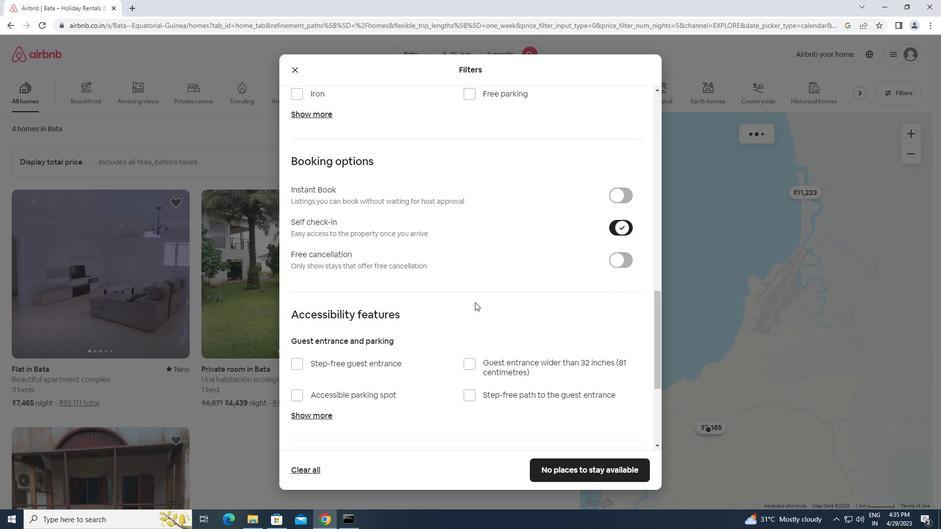 
Action: Mouse moved to (475, 303)
Screenshot: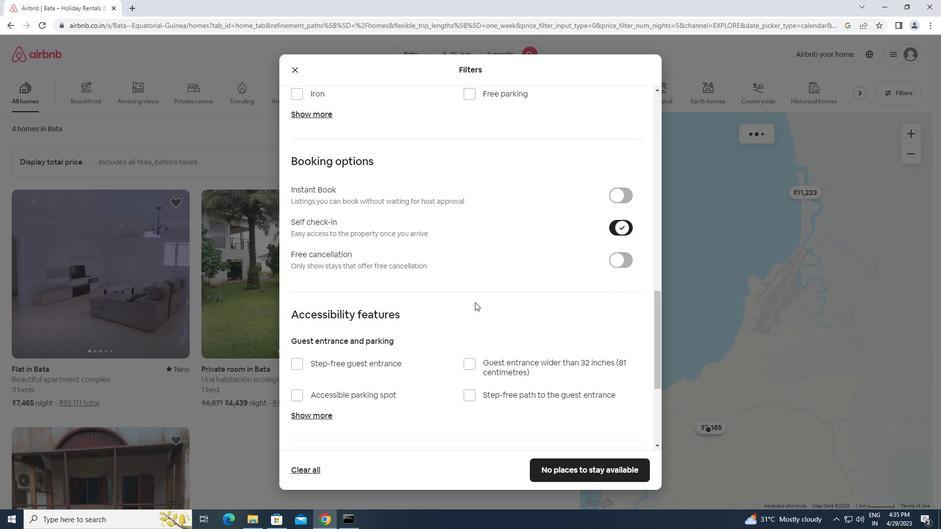 
Action: Mouse scrolled (475, 303) with delta (0, 0)
Screenshot: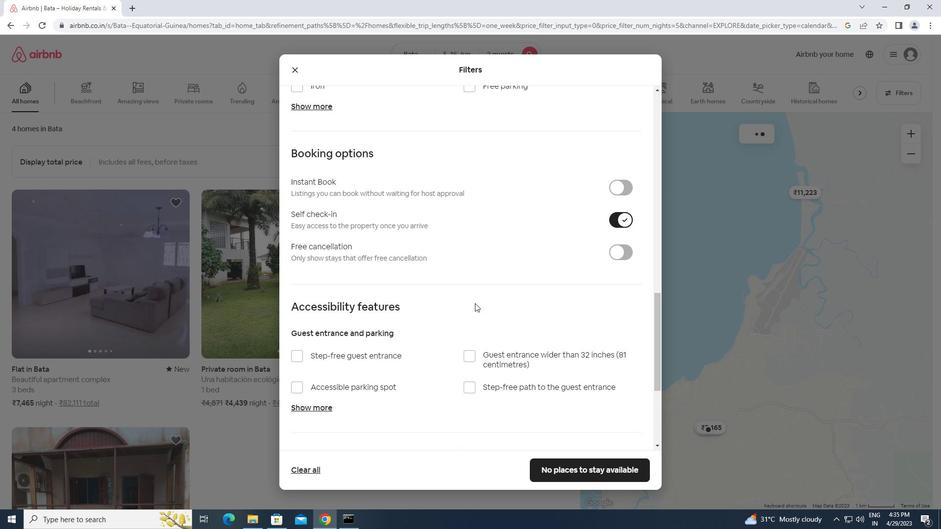 
Action: Mouse scrolled (475, 303) with delta (0, 0)
Screenshot: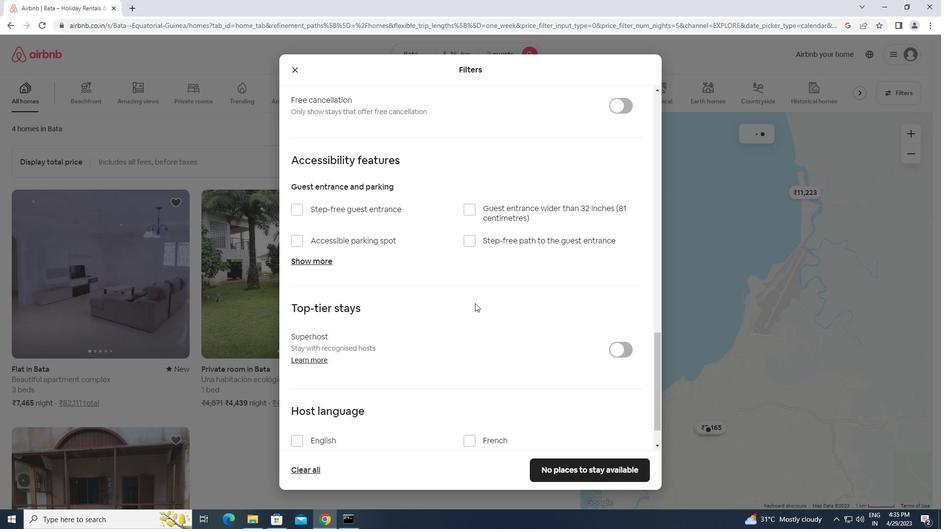 
Action: Mouse scrolled (475, 303) with delta (0, 0)
Screenshot: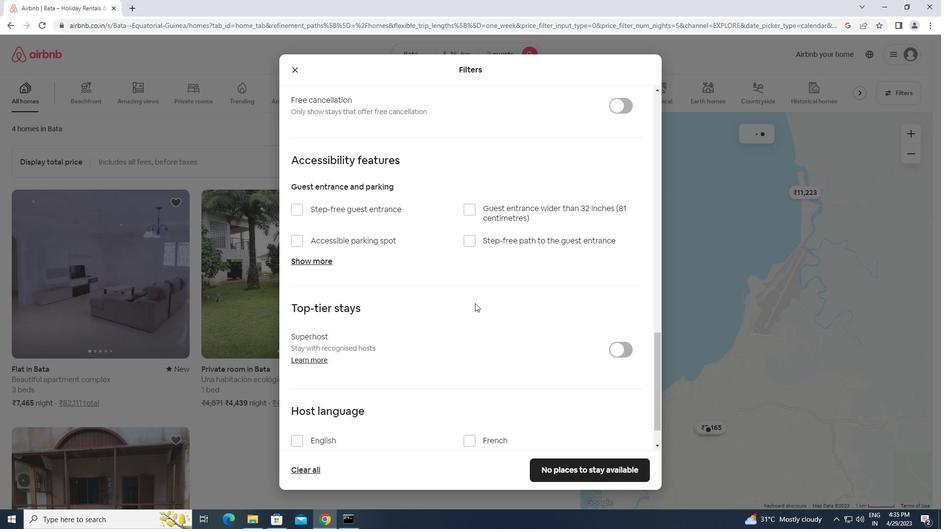 
Action: Mouse scrolled (475, 303) with delta (0, 0)
Screenshot: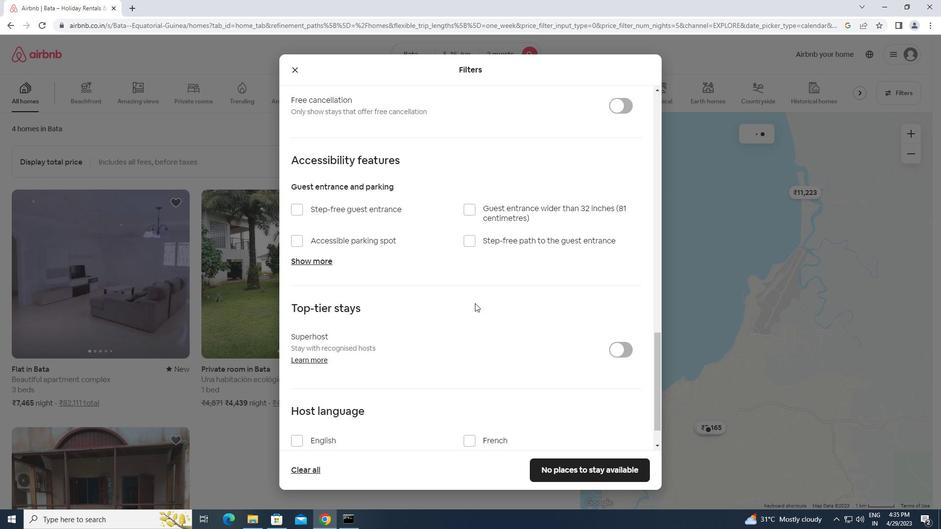 
Action: Mouse scrolled (475, 303) with delta (0, 0)
Screenshot: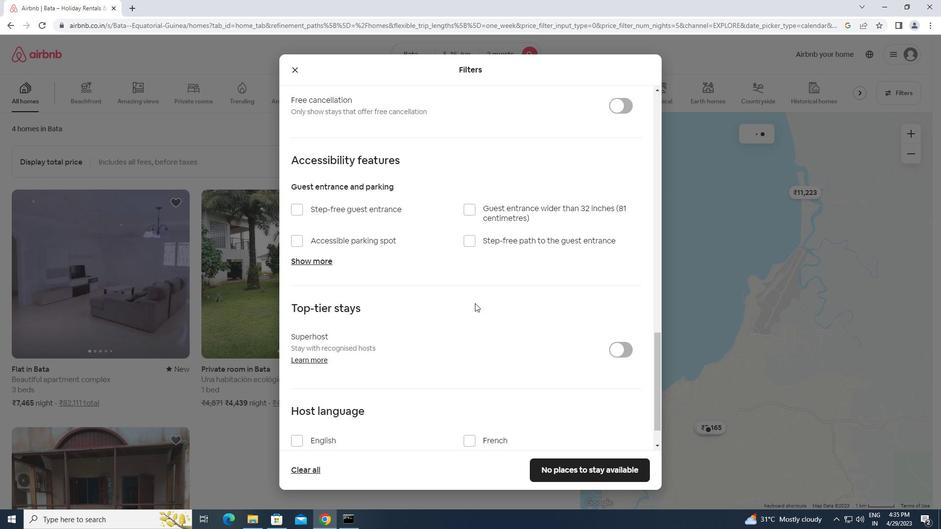 
Action: Mouse moved to (287, 395)
Screenshot: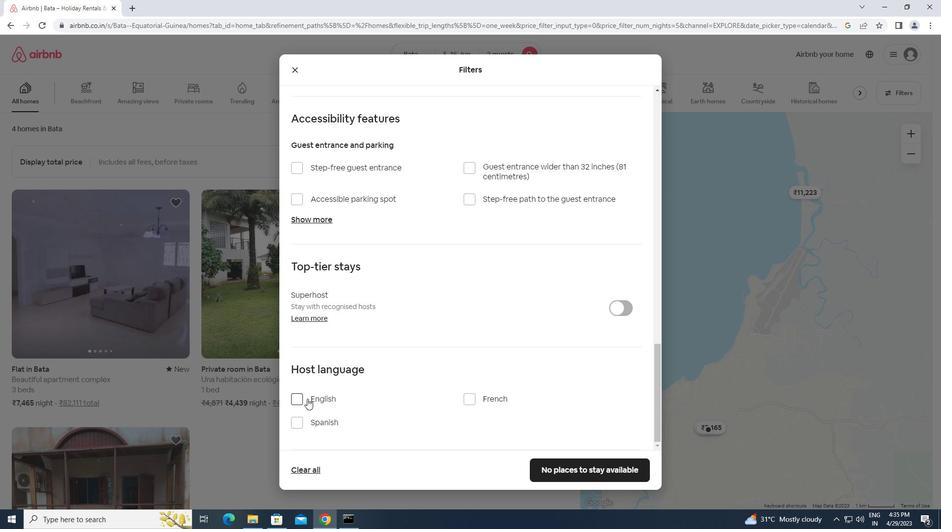 
Action: Mouse pressed left at (287, 395)
Screenshot: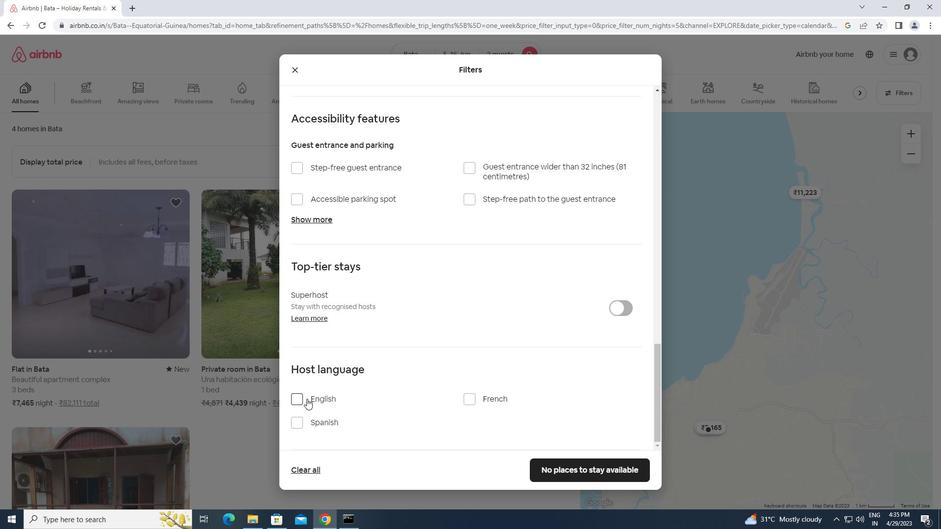 
Action: Mouse moved to (297, 403)
Screenshot: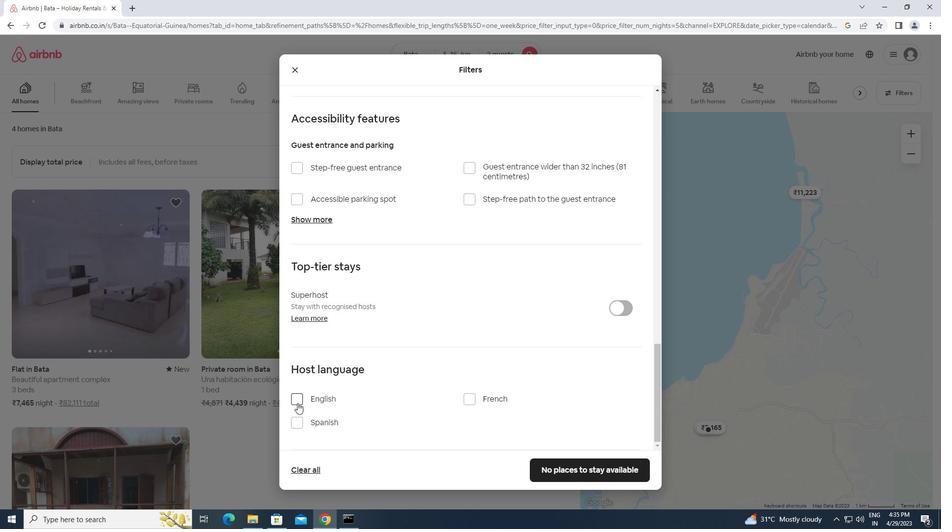 
Action: Mouse pressed left at (297, 403)
Screenshot: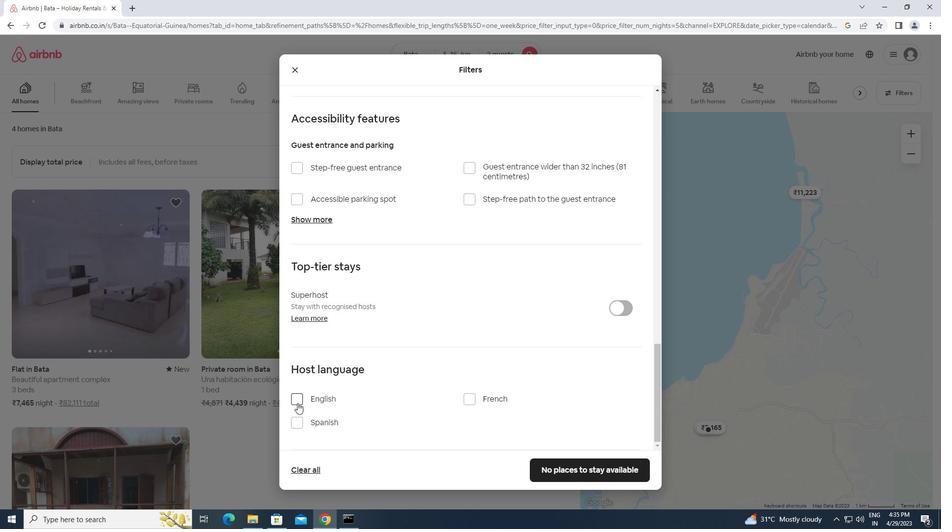 
Action: Mouse moved to (547, 468)
Screenshot: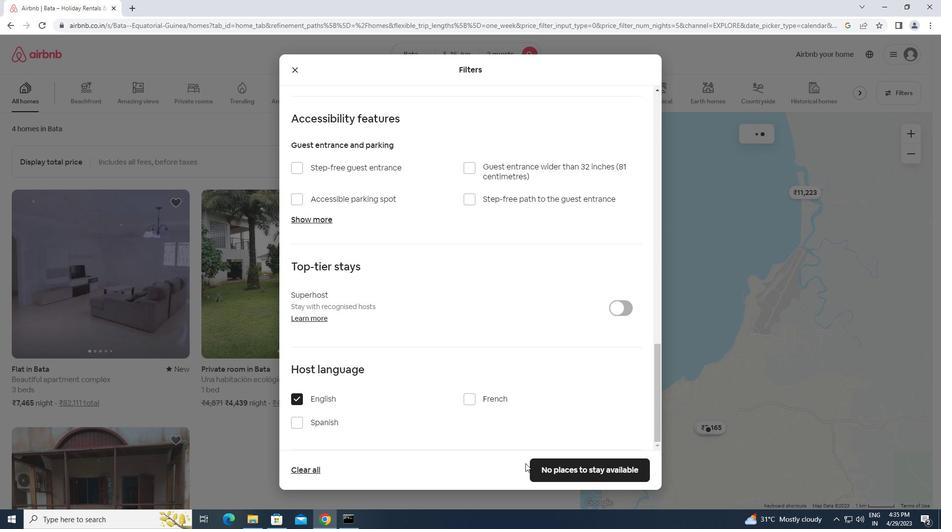 
Action: Mouse pressed left at (547, 468)
Screenshot: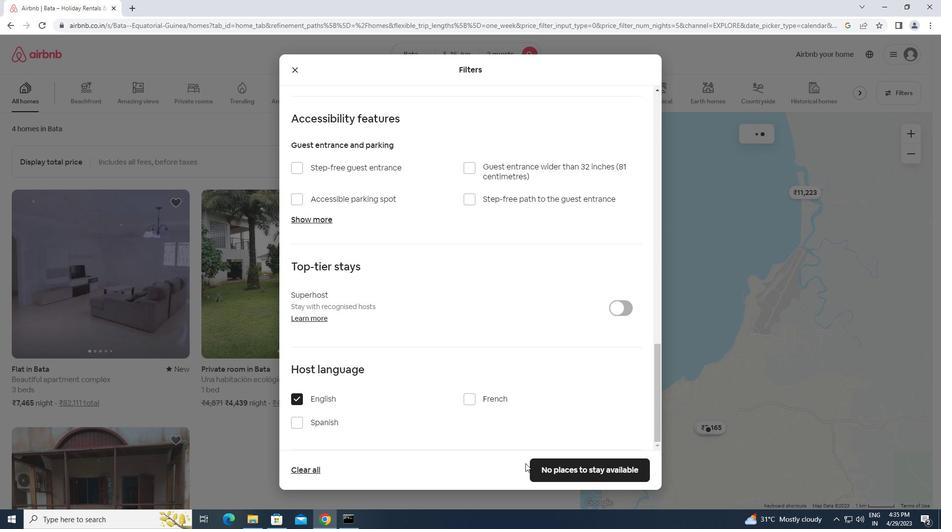 
